 Task: Add an event with the title Third Monthly Sales Review and Goal Setting Session, date '2023/12/05', time 9:40 AM to 11:40 AMand add a description: Throughout the PIP Discussion, an emphasis will be placed on fostering a positive and growth-oriented mindset. The employee will be encouraged to take ownership of their development, ask questions, and seek clarification when needed. The supervisor will provide support, encouragement, and guidance to help the employee succeed., put the event into Green category, logged in from the account softage.8@softage.netand send the event invitation to softage.4@softage.net and softage.5@softage.net. Set a reminder for the event 15 minutes before
Action: Mouse moved to (140, 175)
Screenshot: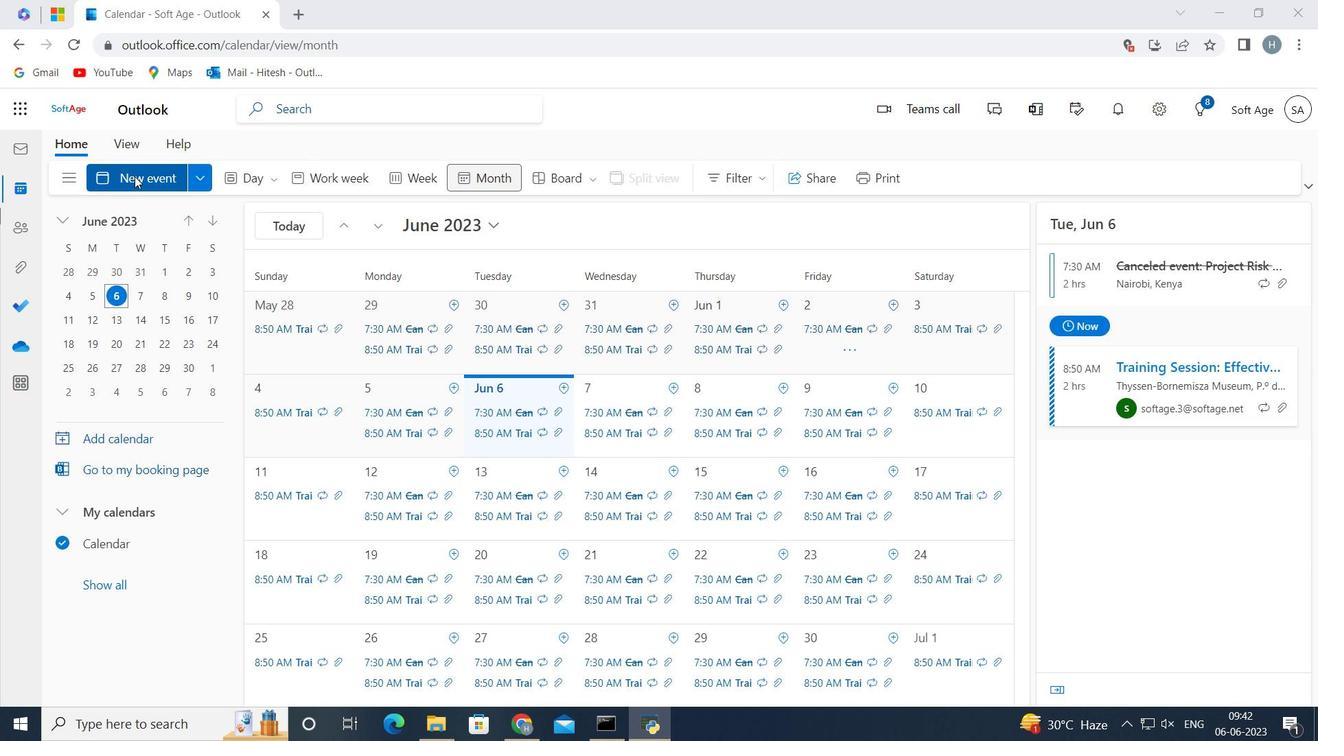 
Action: Mouse pressed left at (140, 175)
Screenshot: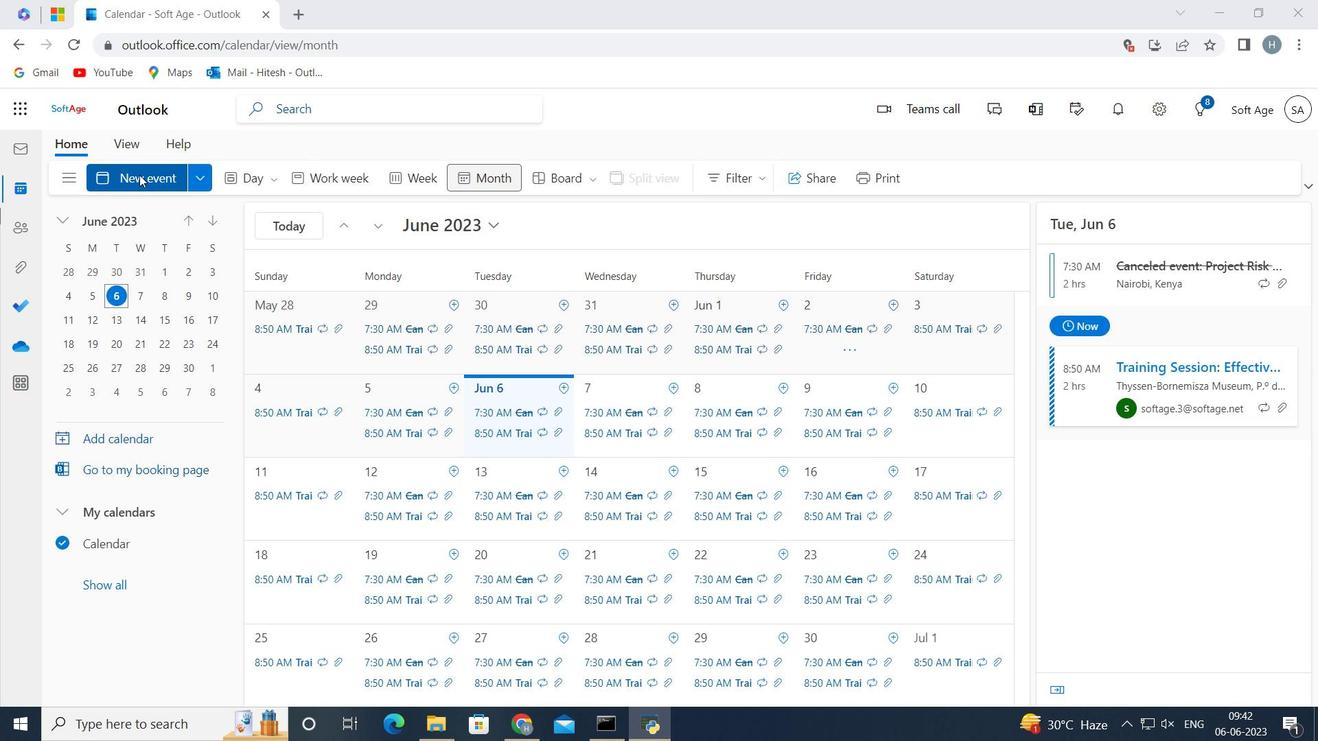
Action: Mouse moved to (360, 277)
Screenshot: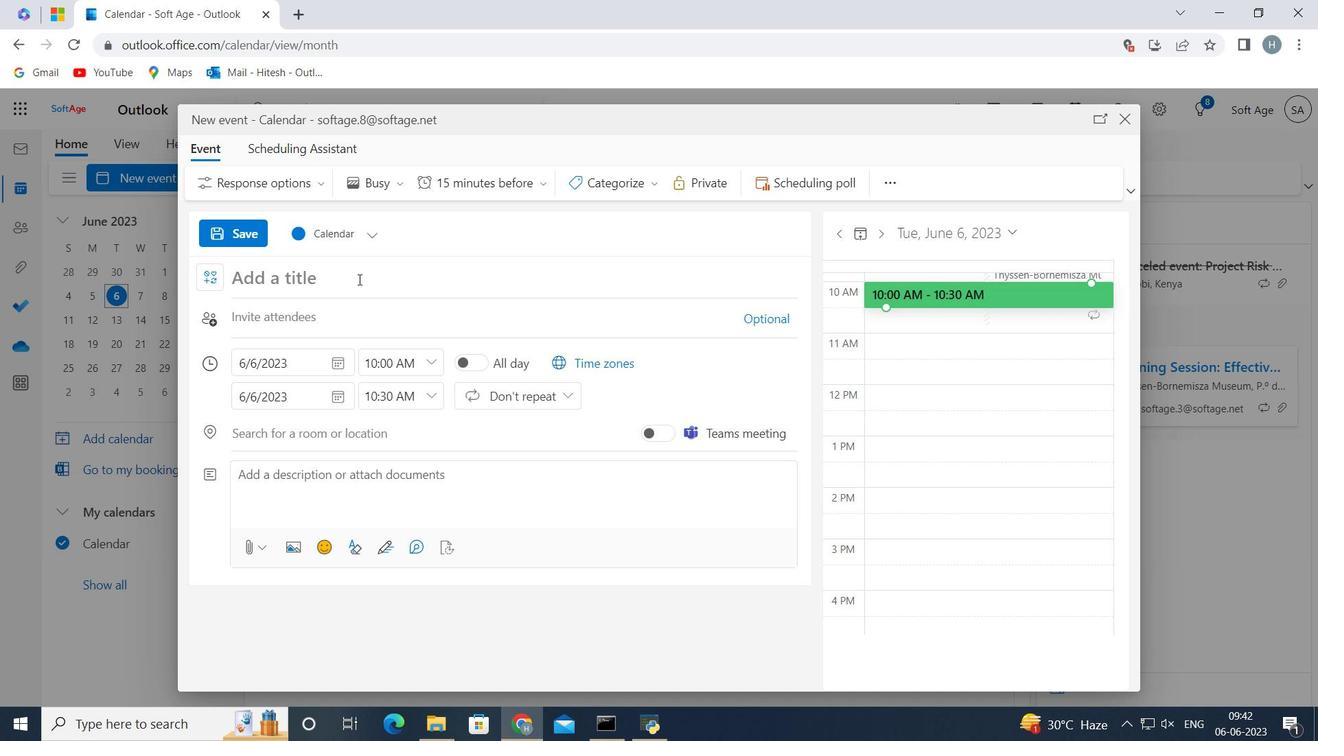 
Action: Key pressed <Key.shift>Third<Key.space><Key.shift>Monthly<Key.space><Key.shift>Sales<Key.space><Key.shift>Review<Key.space>and<Key.space><Key.shift><Key.shift><Key.shift>Goel<Key.space><Key.shift>Setting<Key.backspace><Key.backspace><Key.backspace><Key.backspace><Key.backspace><Key.backspace><Key.backspace><Key.backspace><Key.backspace><Key.backspace>al<Key.space><Key.shift>Setting<Key.space><Key.shift>Session<Key.space>
Screenshot: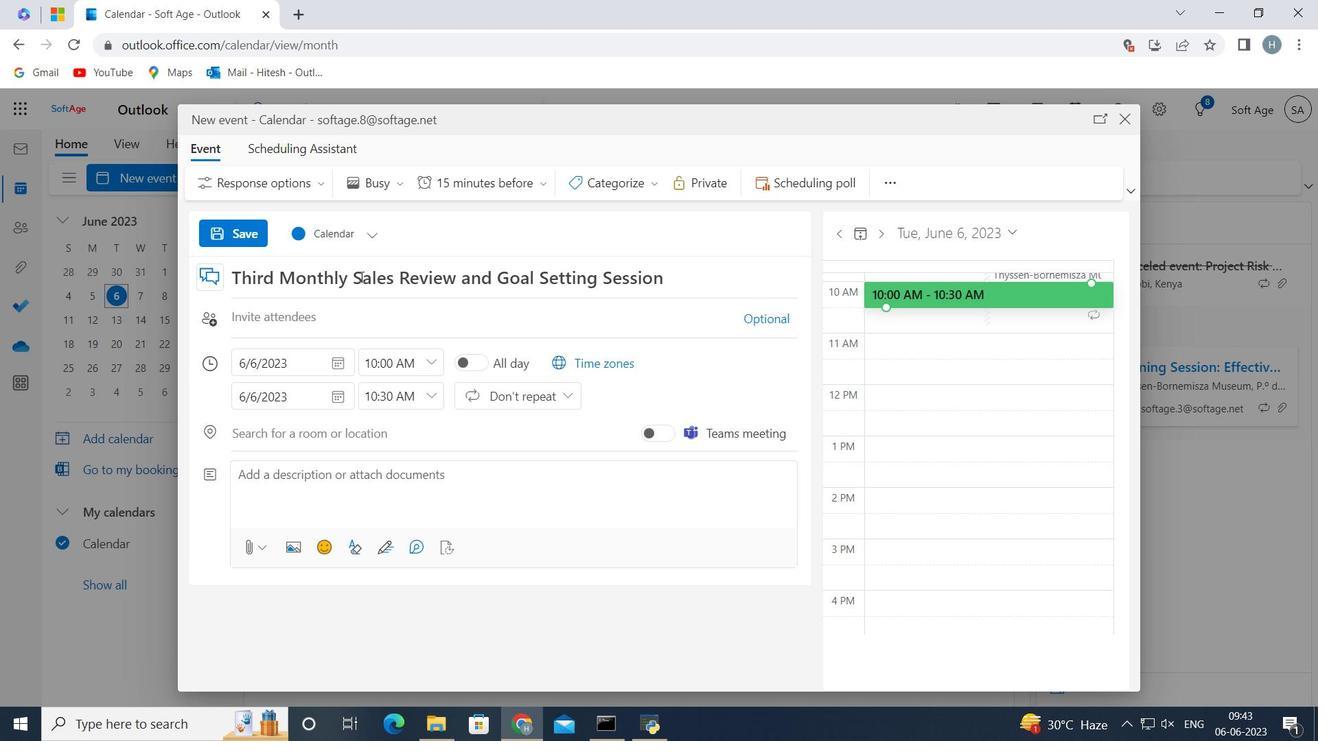 
Action: Mouse moved to (339, 361)
Screenshot: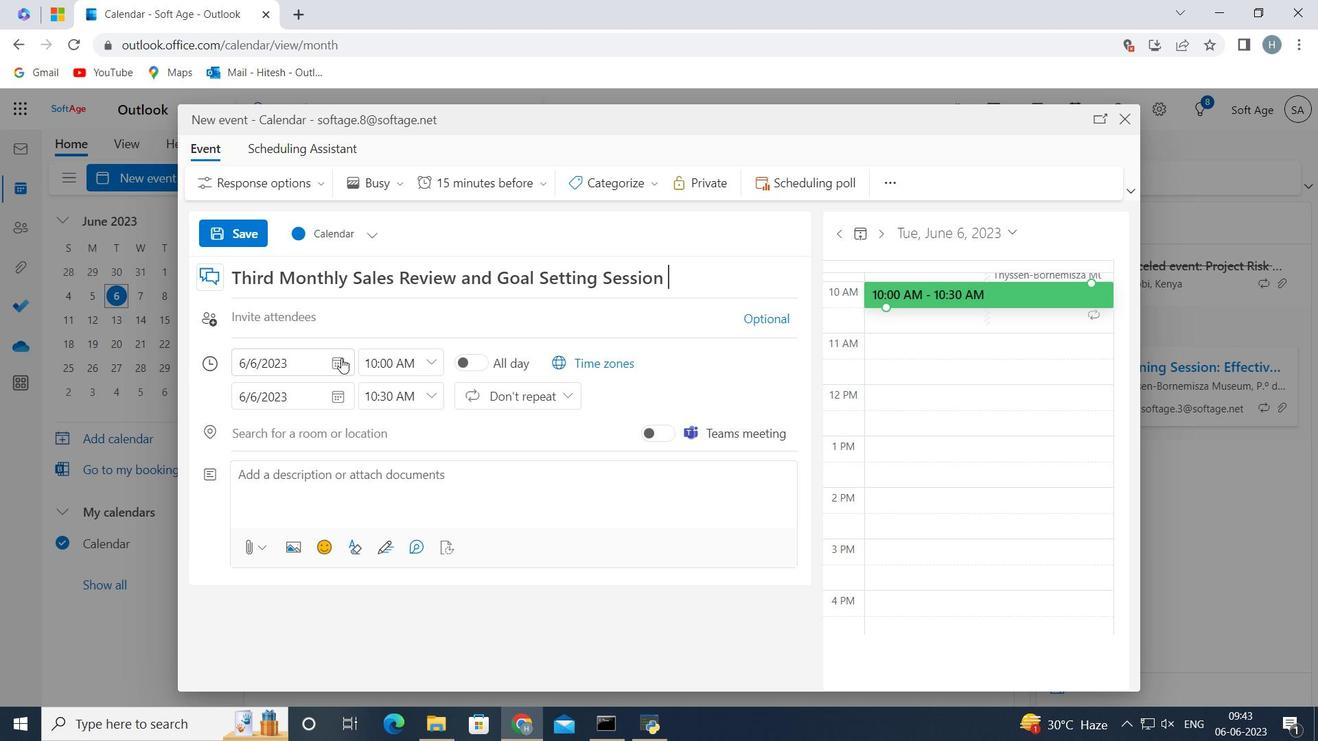 
Action: Mouse pressed left at (339, 361)
Screenshot: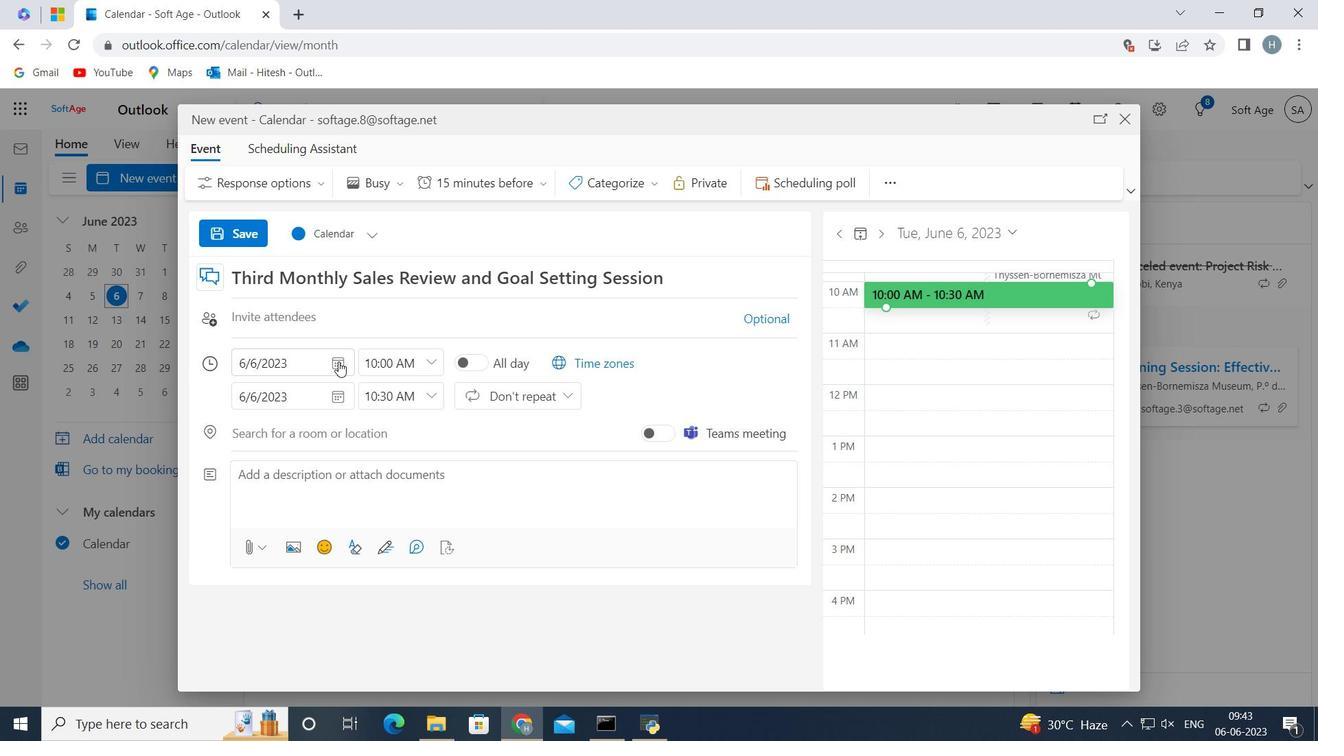 
Action: Mouse moved to (318, 397)
Screenshot: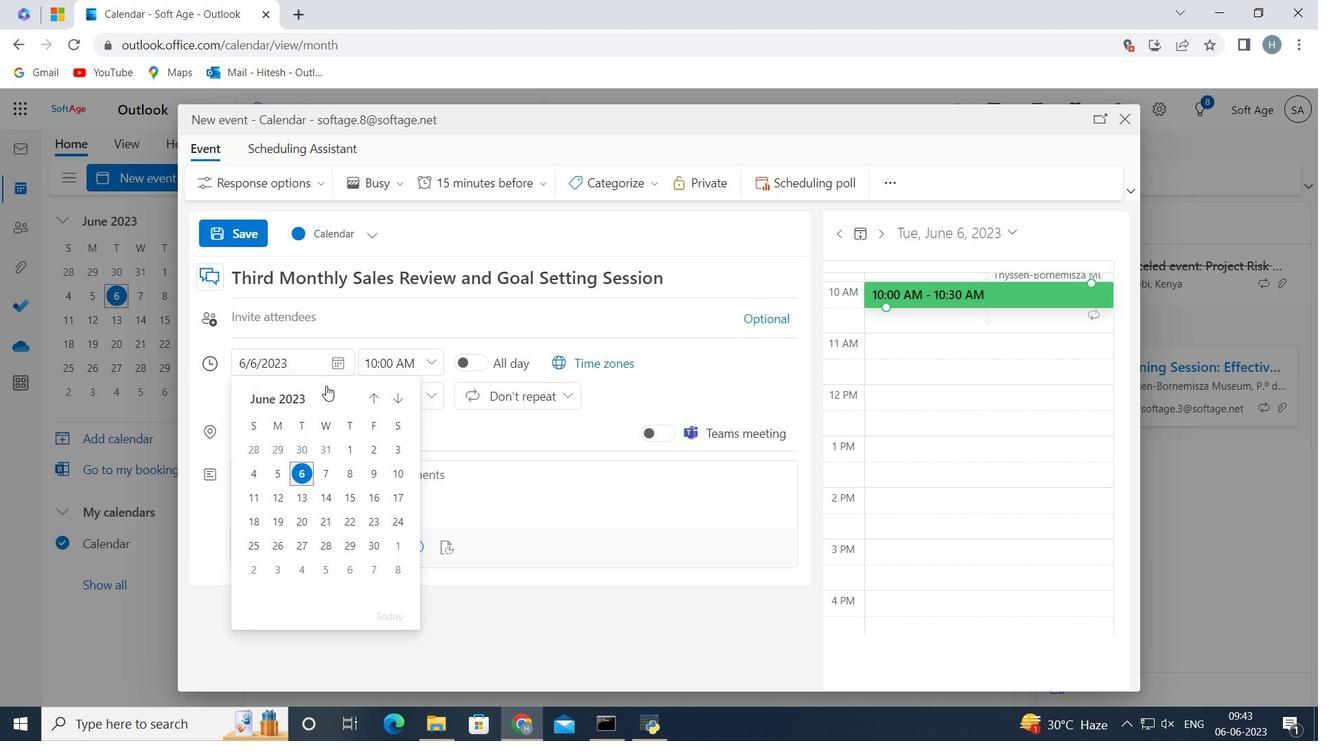 
Action: Mouse pressed left at (318, 397)
Screenshot: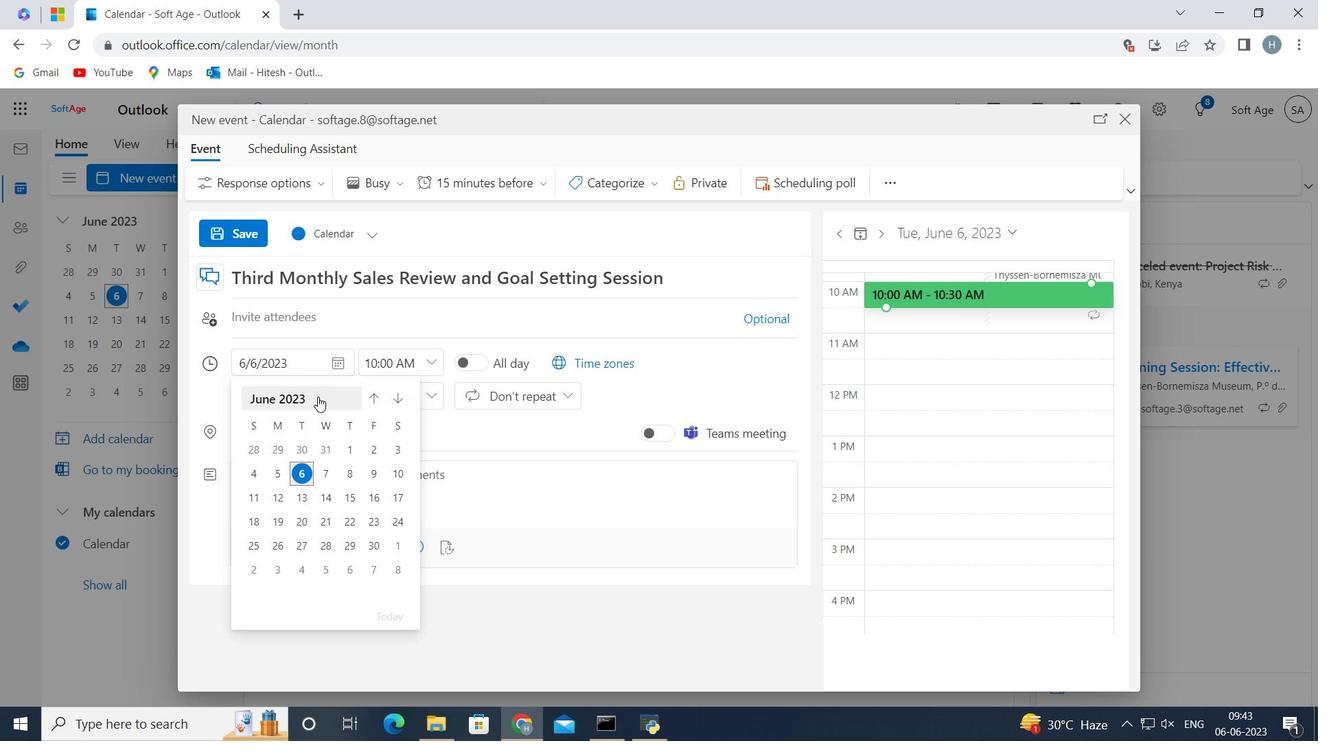 
Action: Mouse pressed left at (318, 397)
Screenshot: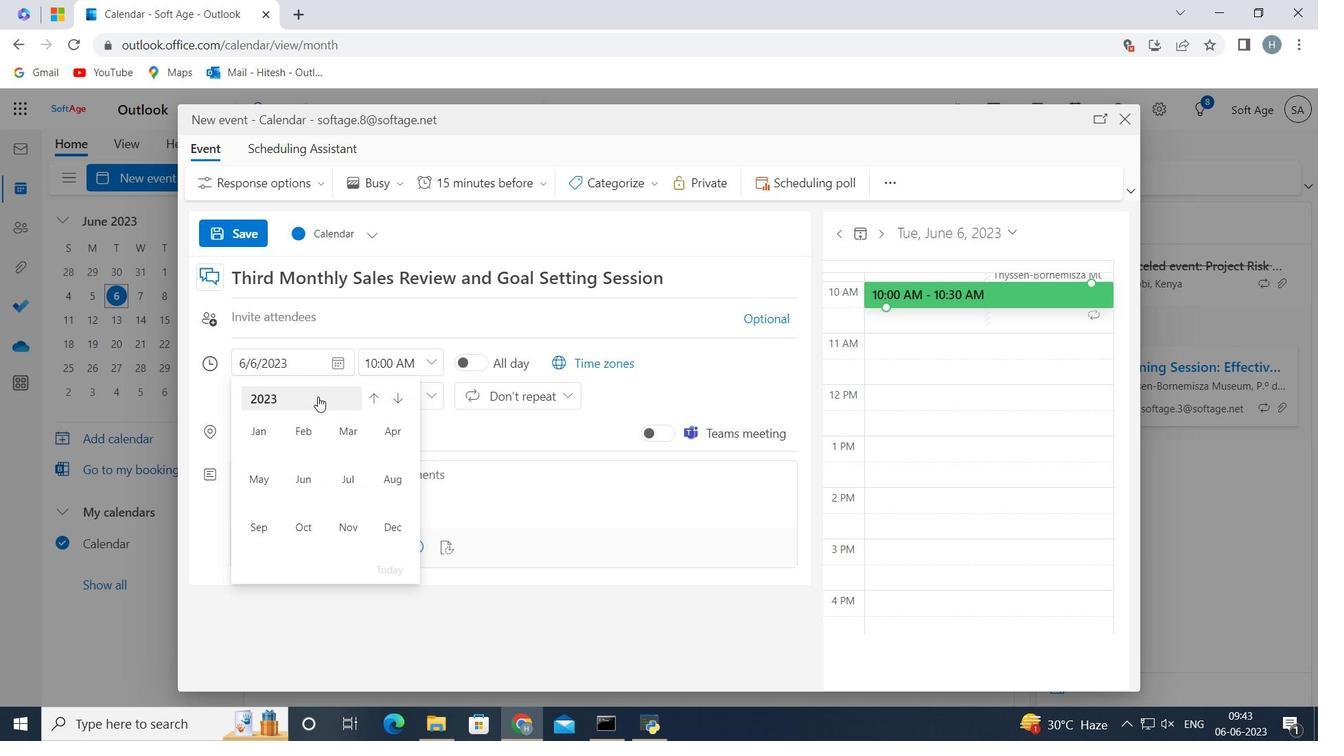 
Action: Mouse moved to (407, 429)
Screenshot: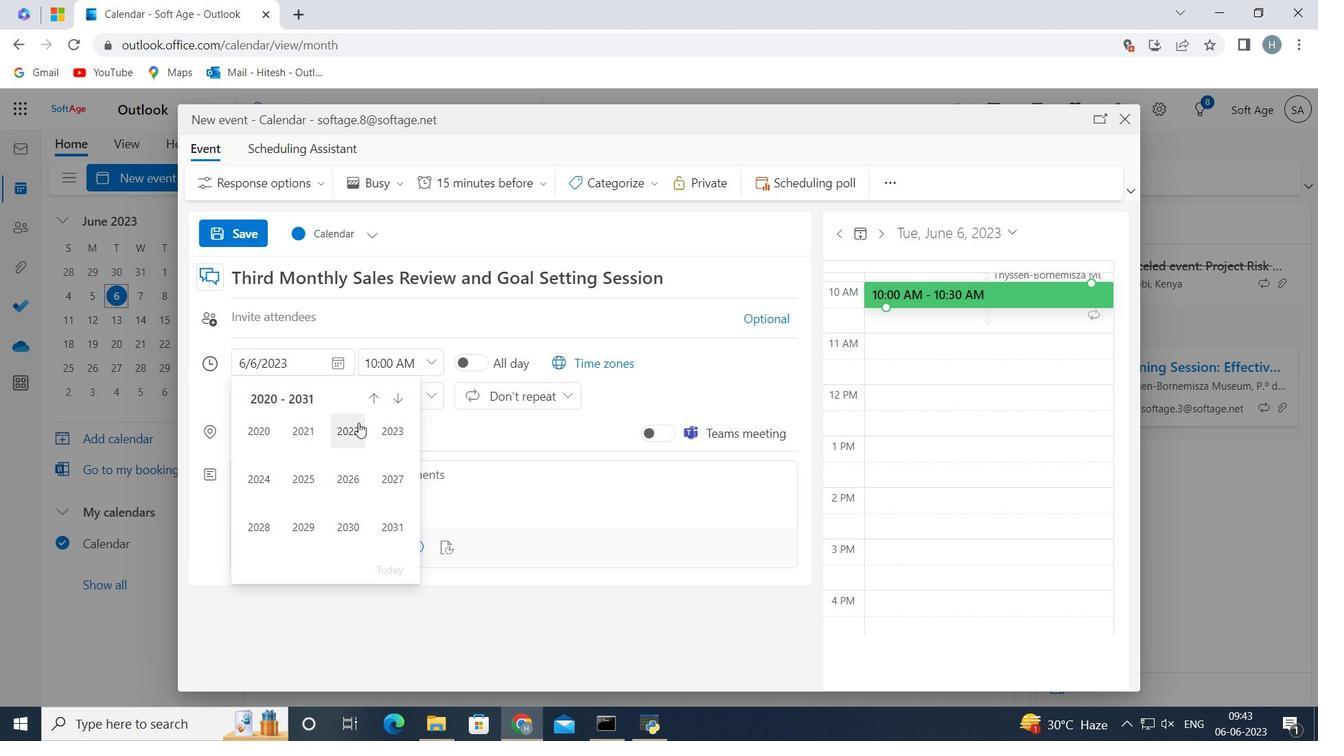 
Action: Mouse pressed left at (407, 429)
Screenshot: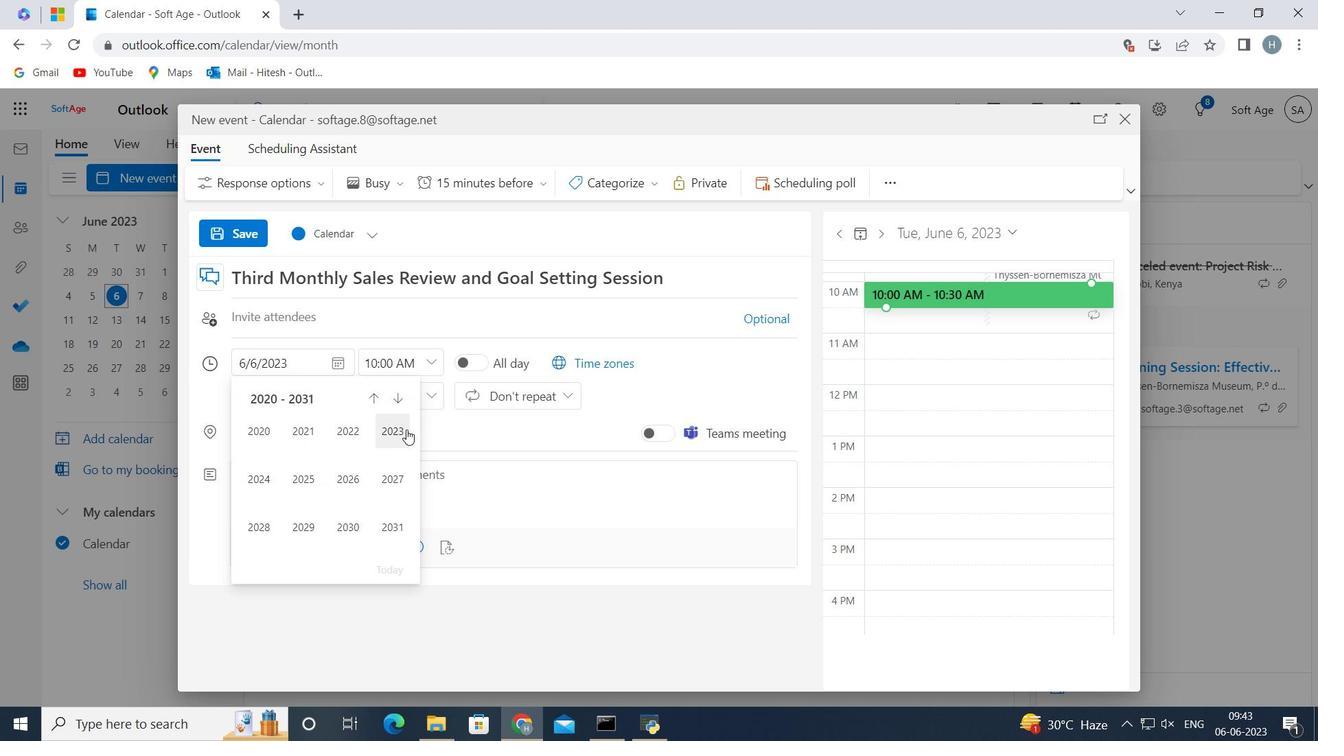 
Action: Mouse moved to (399, 527)
Screenshot: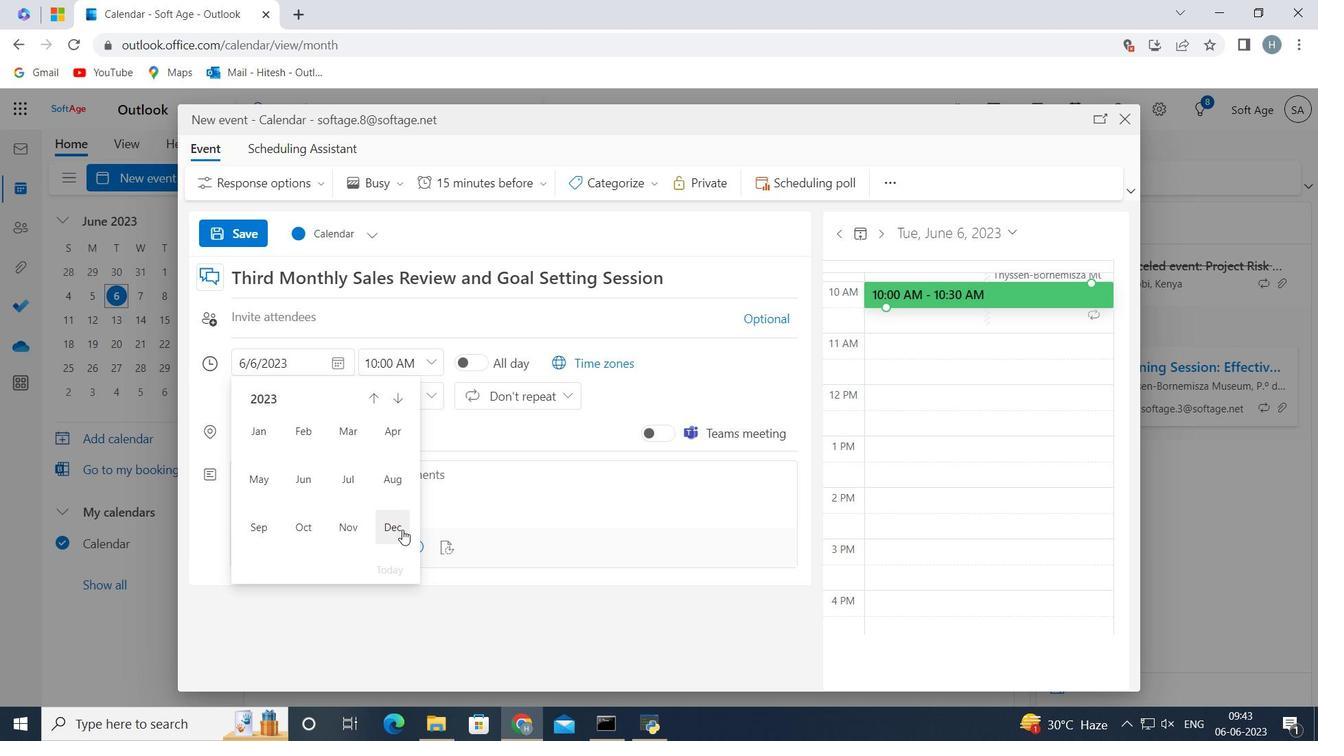 
Action: Mouse pressed left at (399, 527)
Screenshot: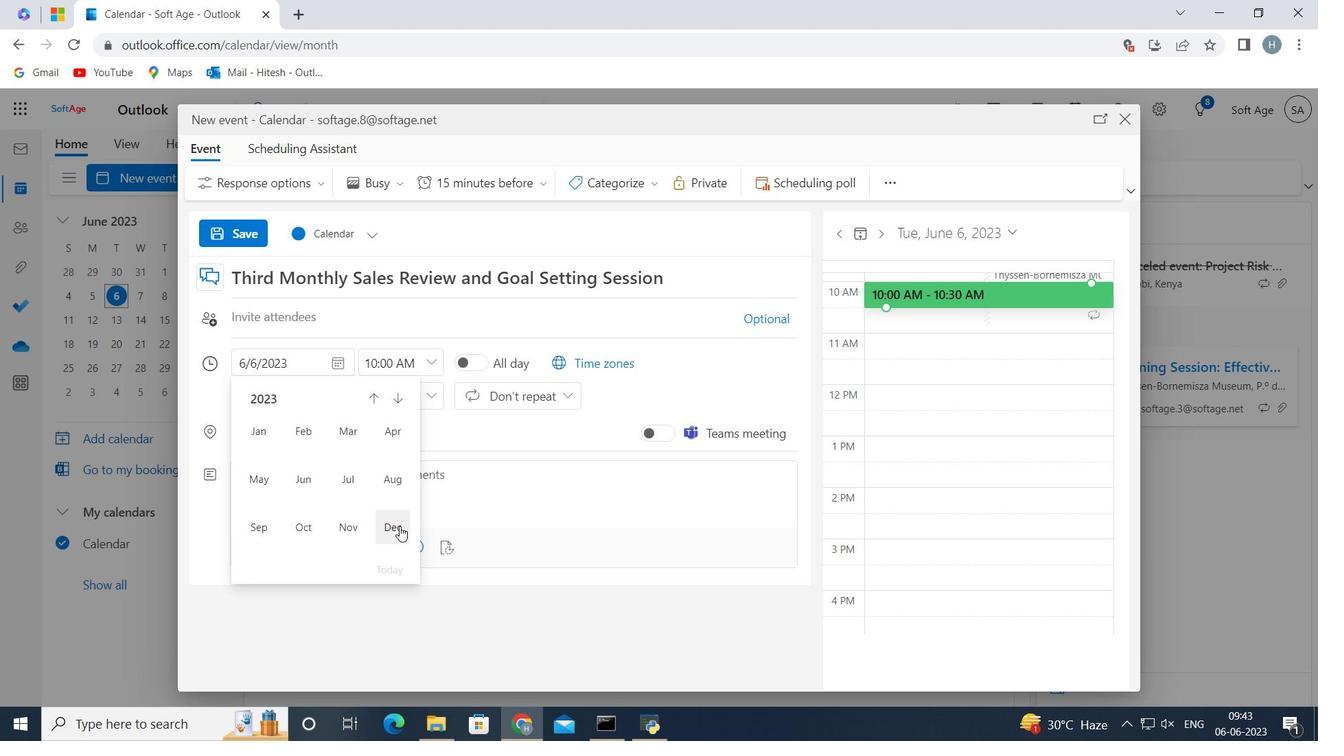 
Action: Mouse moved to (302, 471)
Screenshot: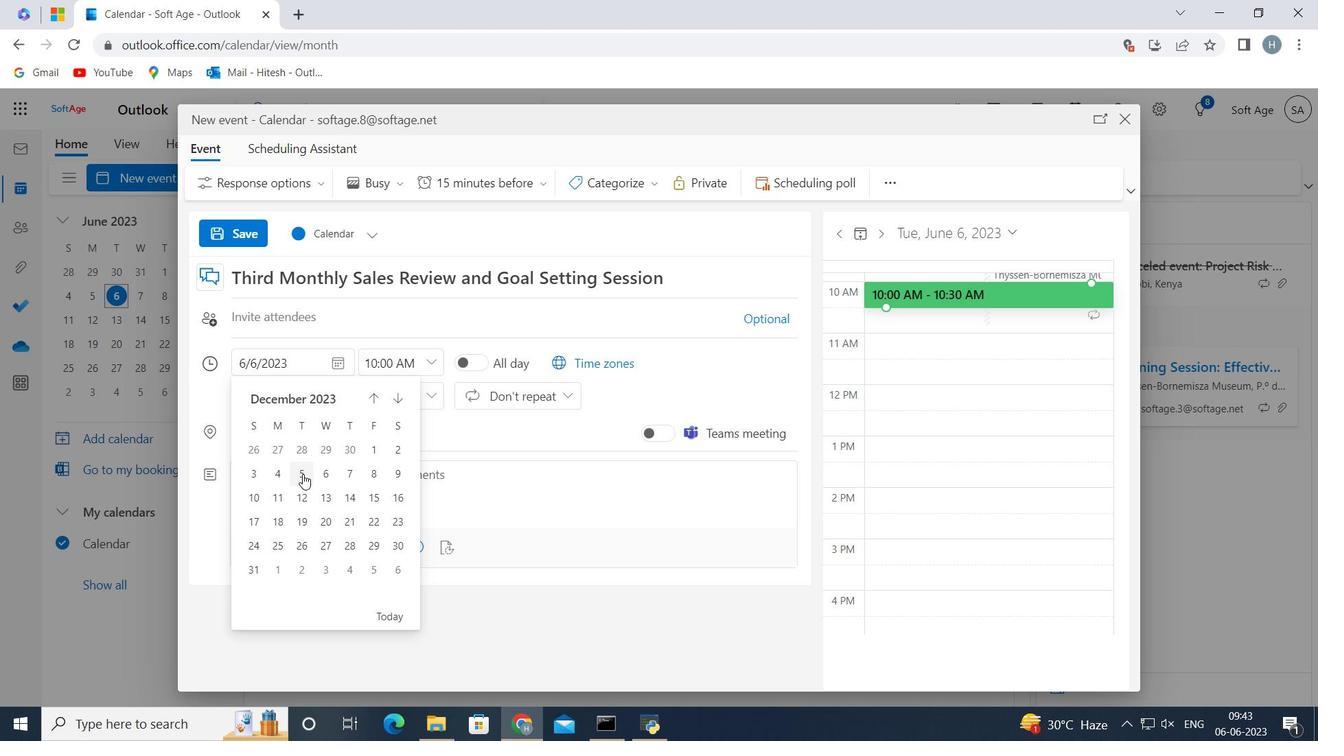 
Action: Mouse pressed left at (302, 471)
Screenshot: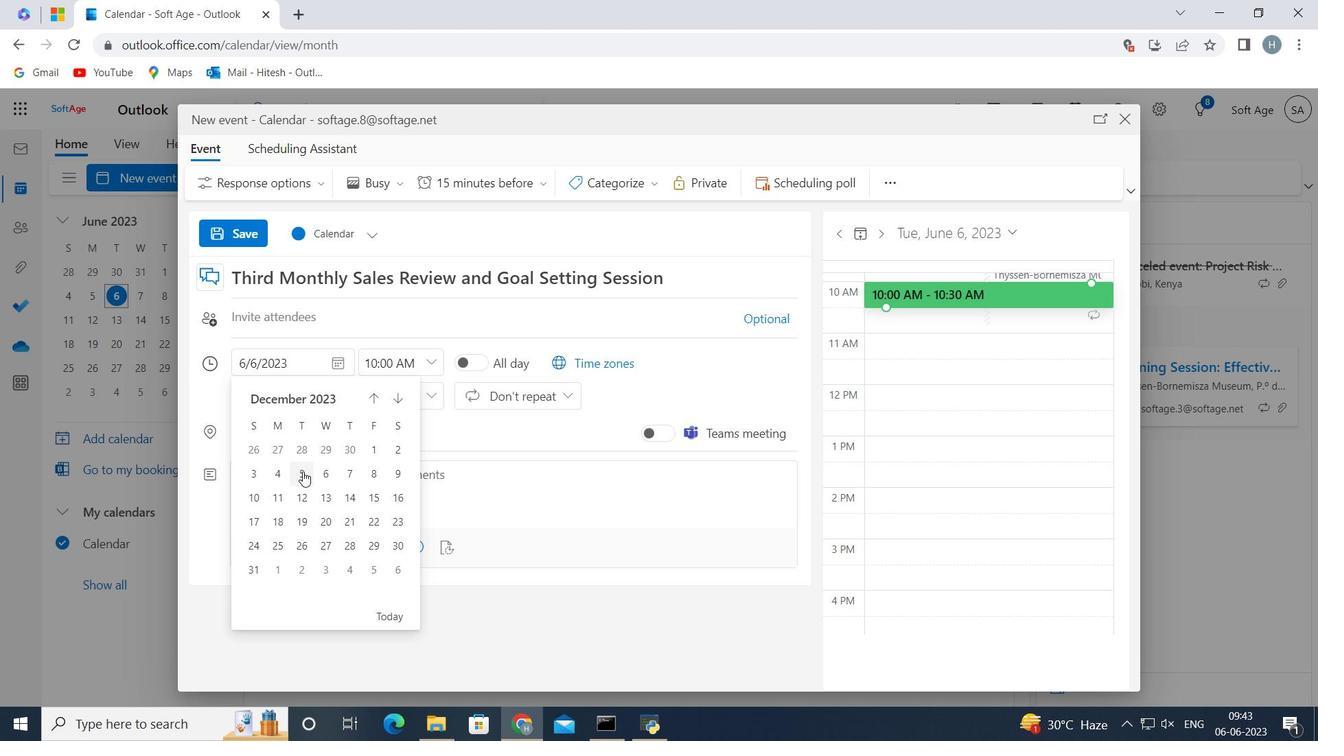 
Action: Mouse moved to (429, 358)
Screenshot: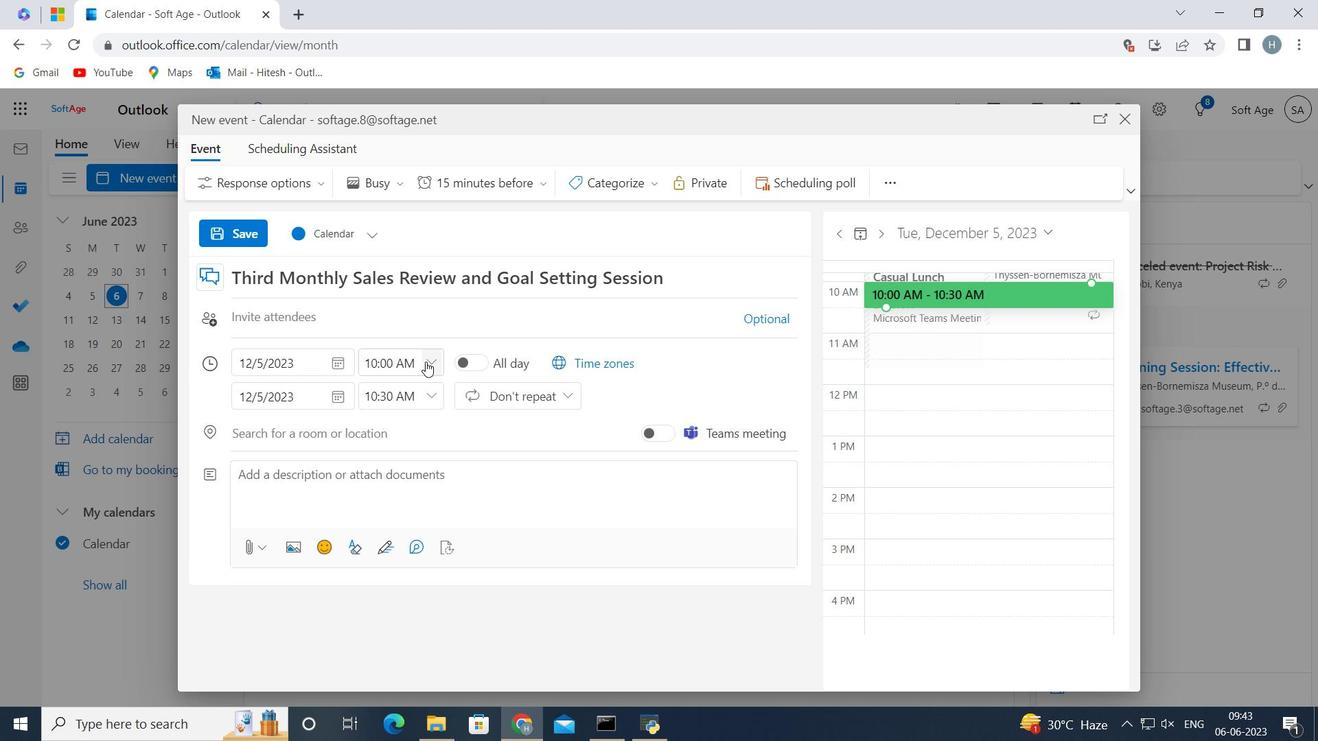 
Action: Mouse pressed left at (429, 358)
Screenshot: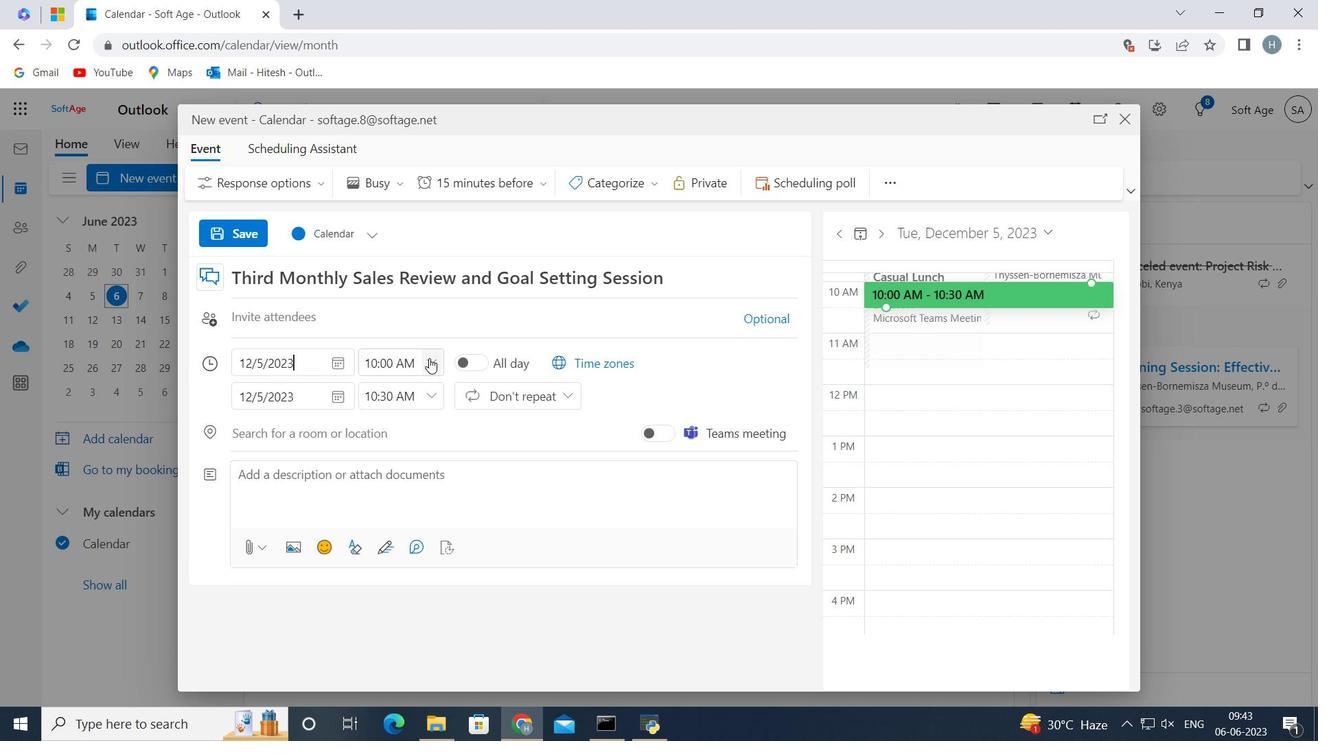 
Action: Mouse moved to (402, 435)
Screenshot: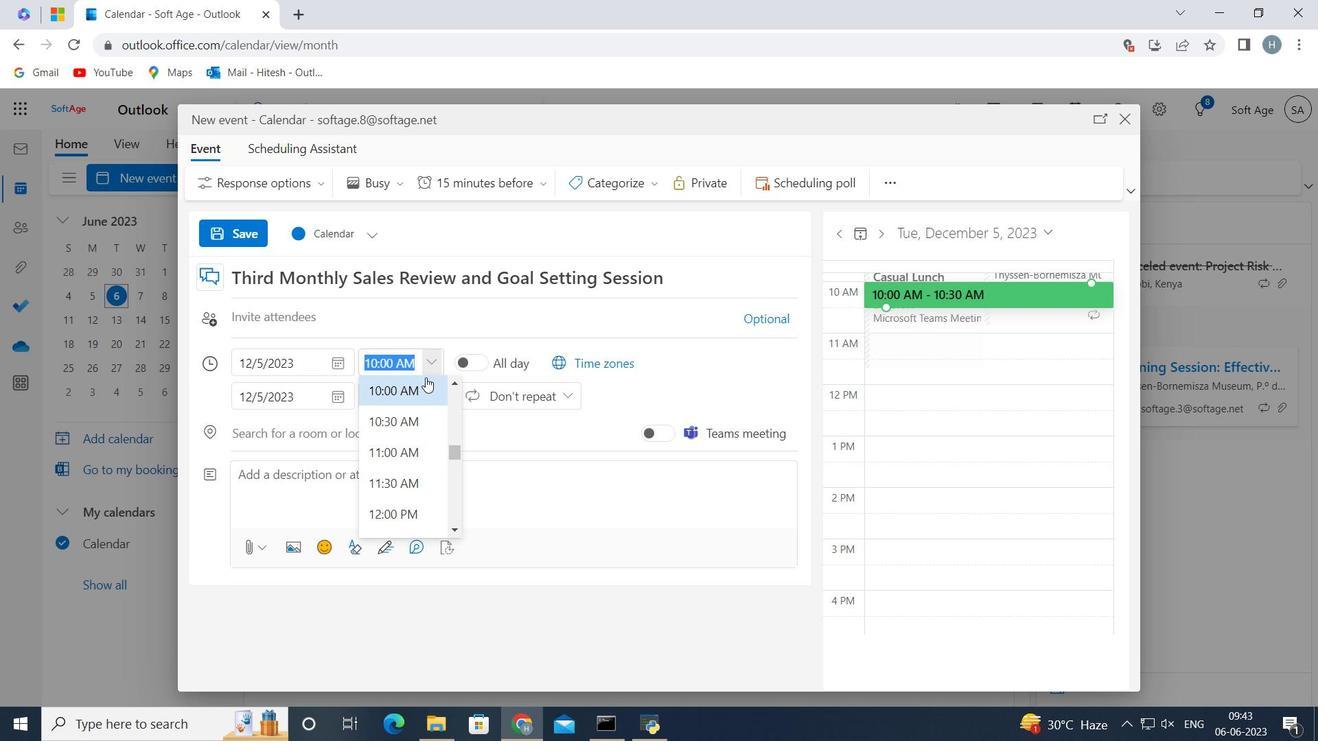 
Action: Mouse scrolled (402, 436) with delta (0, 0)
Screenshot: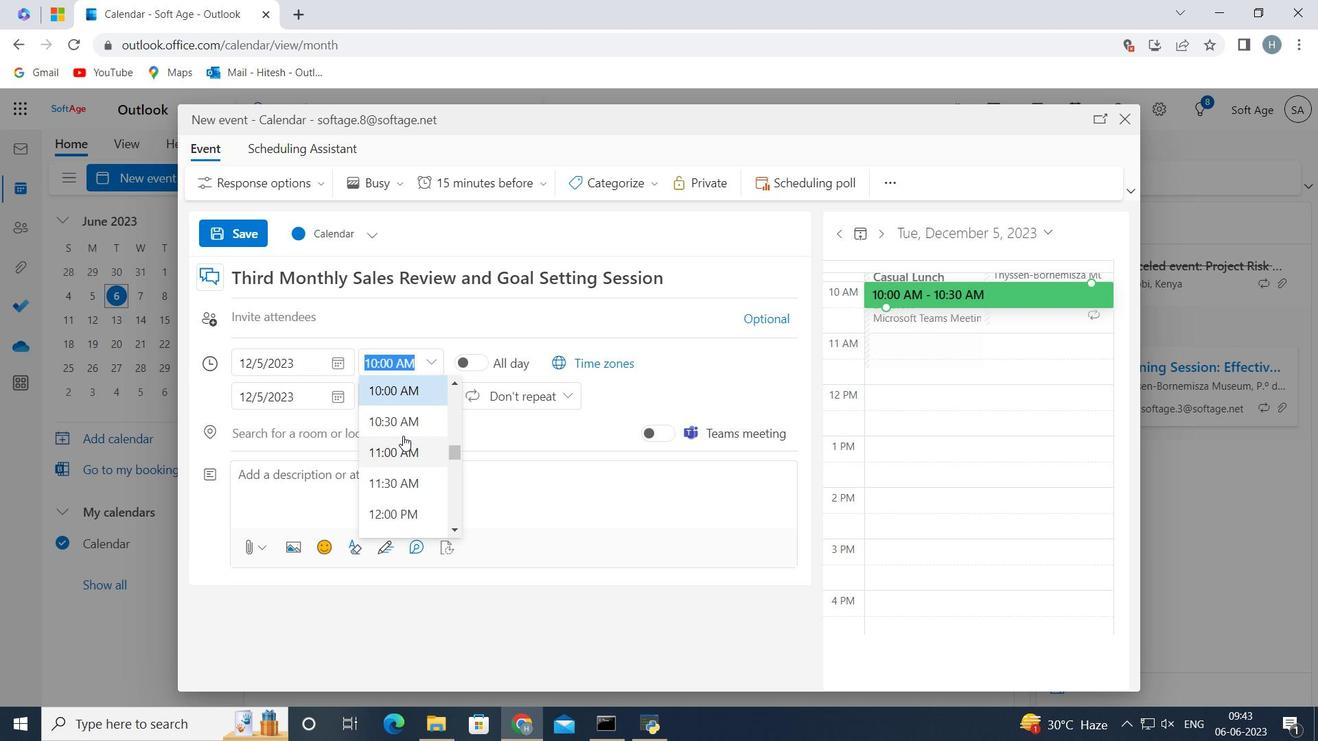 
Action: Mouse scrolled (402, 436) with delta (0, 0)
Screenshot: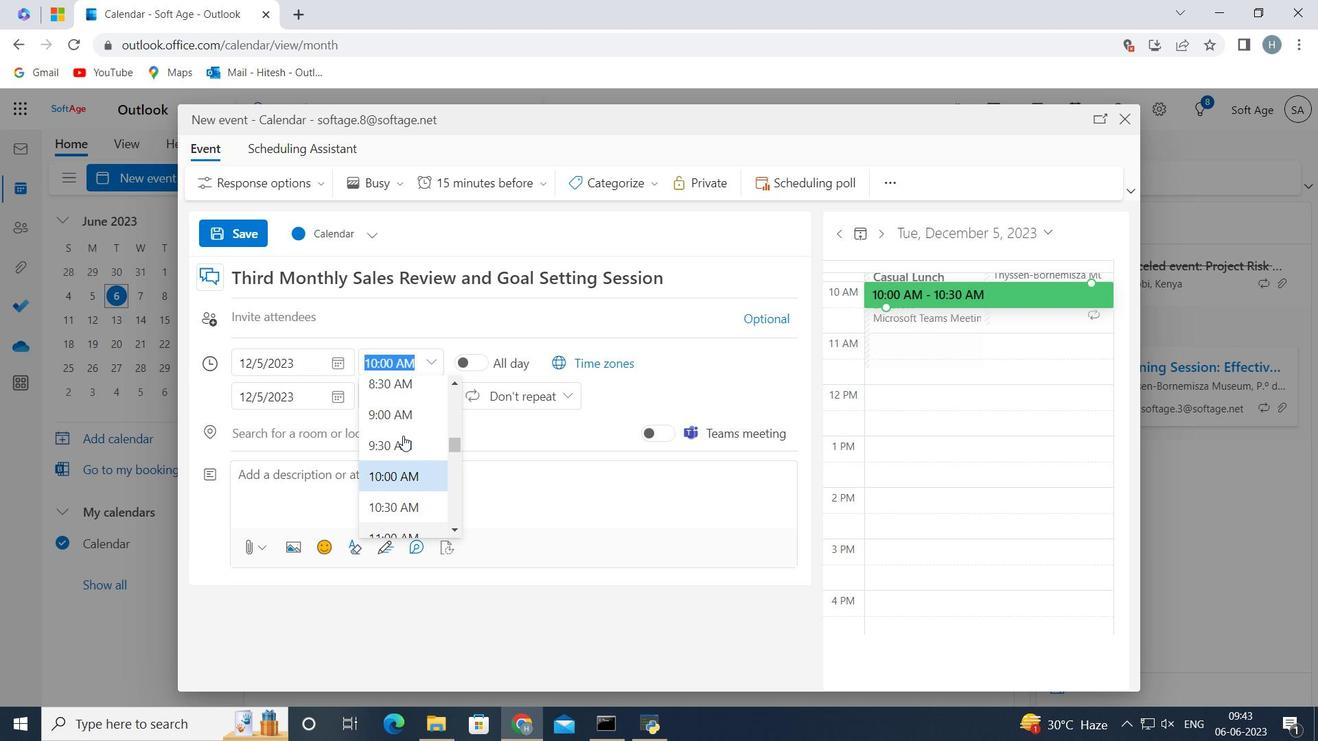 
Action: Mouse scrolled (402, 435) with delta (0, 0)
Screenshot: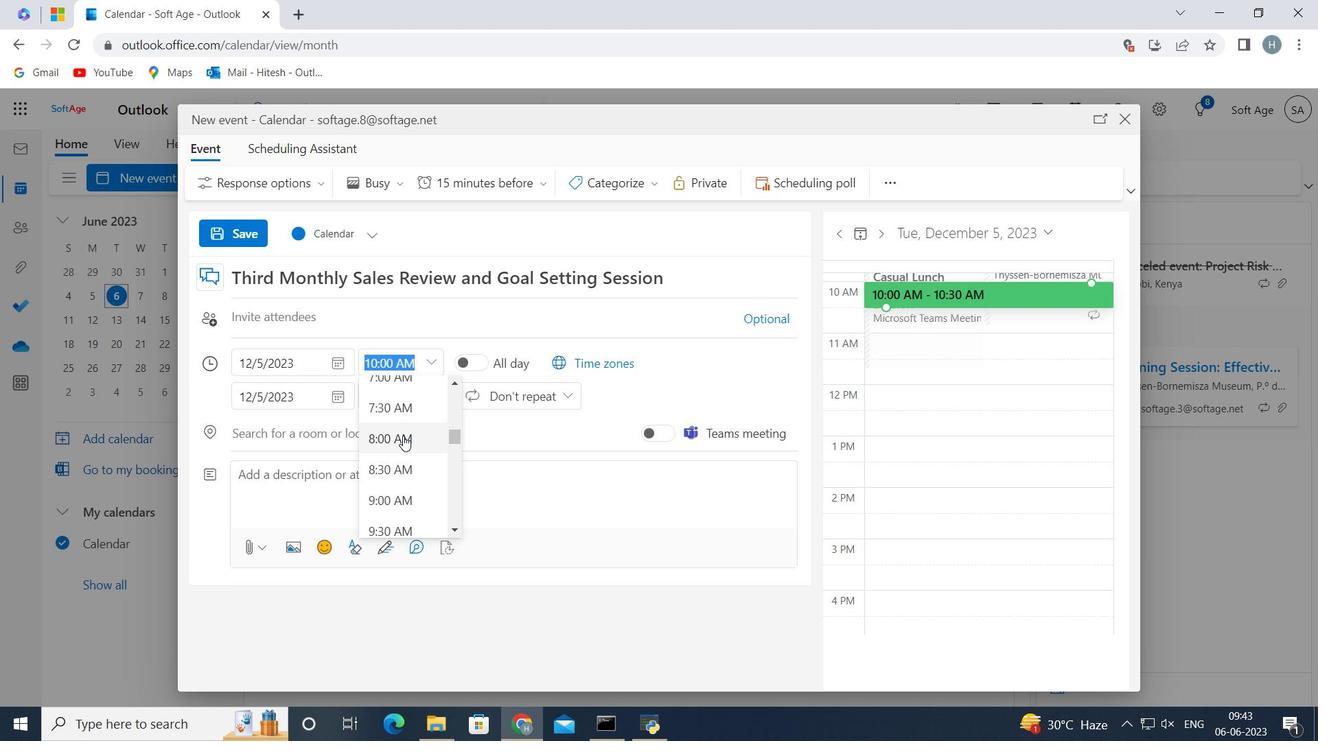 
Action: Mouse moved to (369, 439)
Screenshot: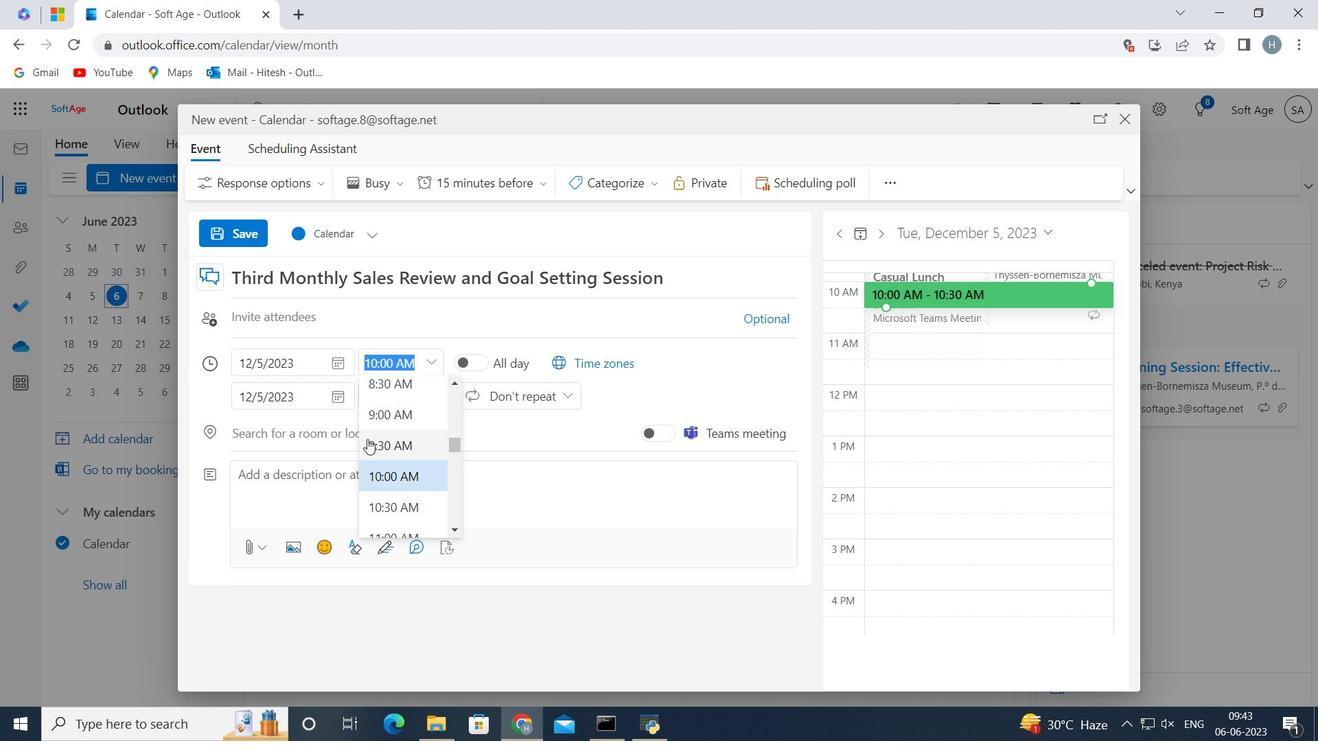 
Action: Mouse pressed left at (369, 439)
Screenshot: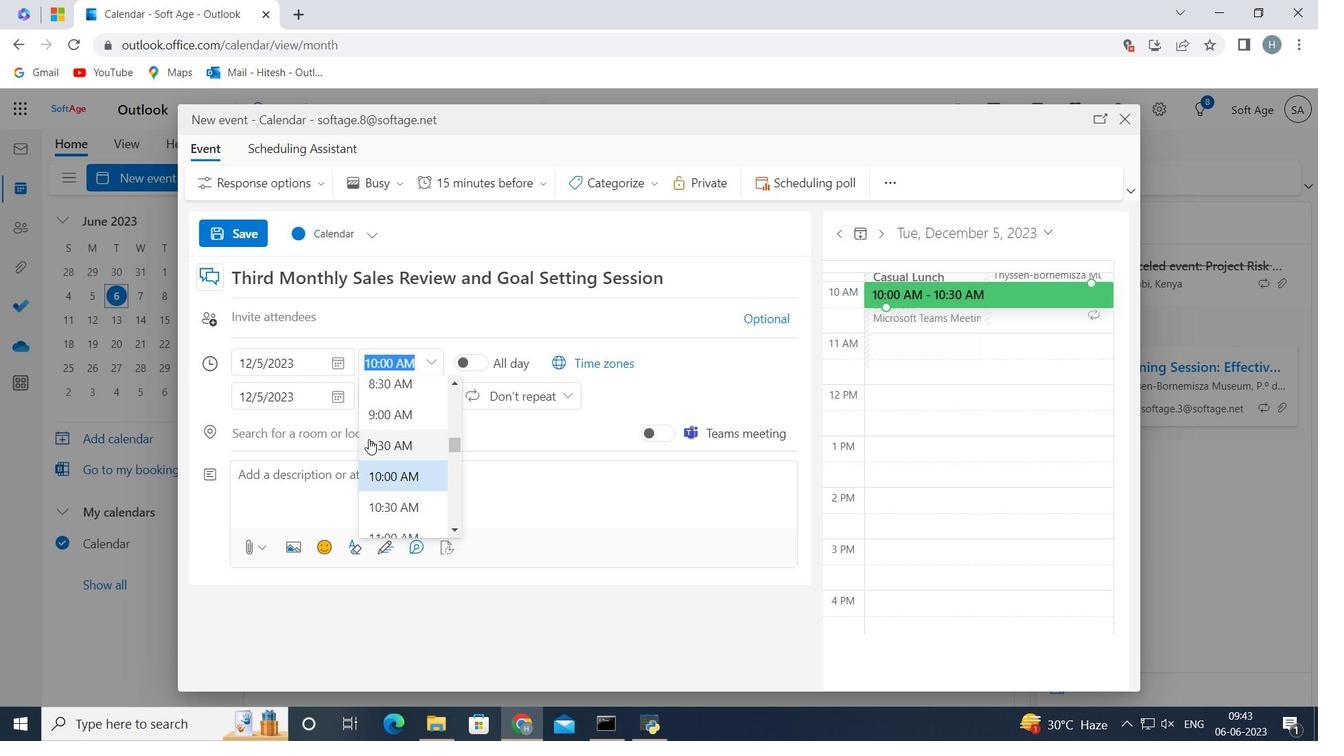 
Action: Mouse moved to (387, 356)
Screenshot: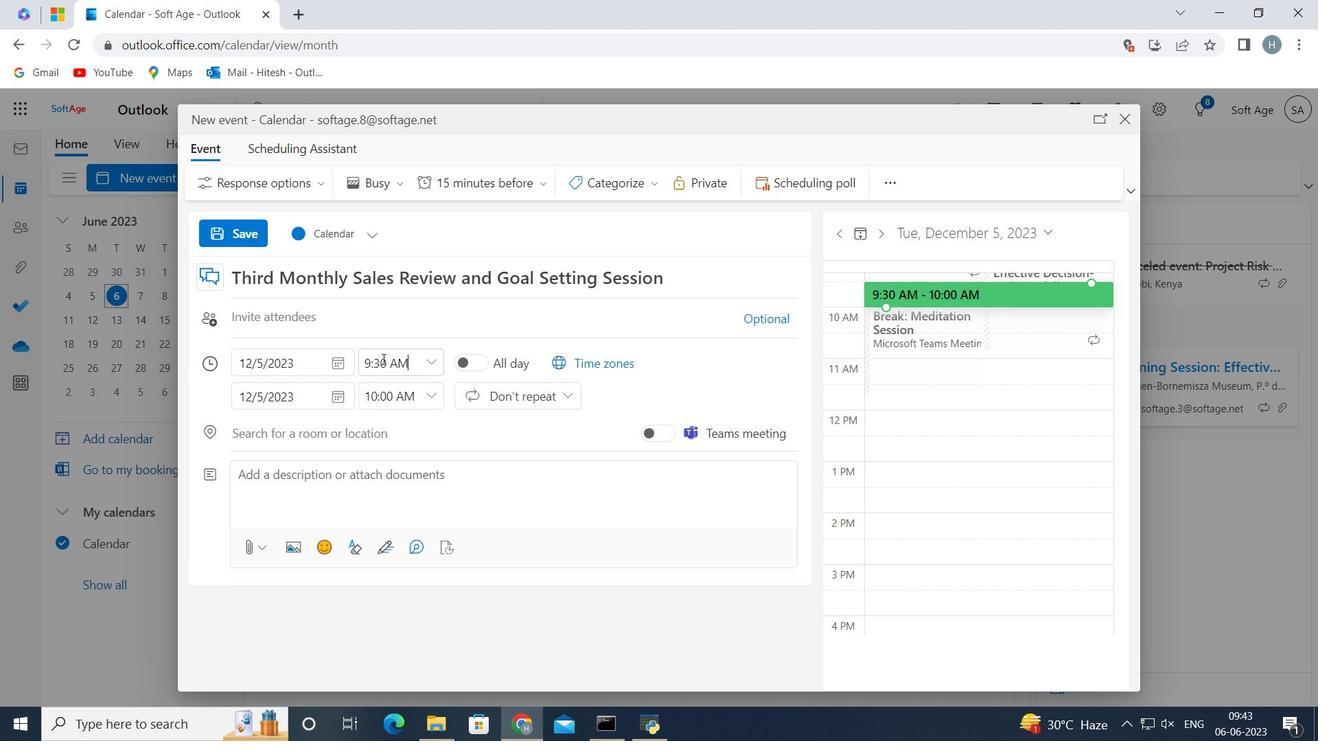 
Action: Mouse pressed left at (387, 356)
Screenshot: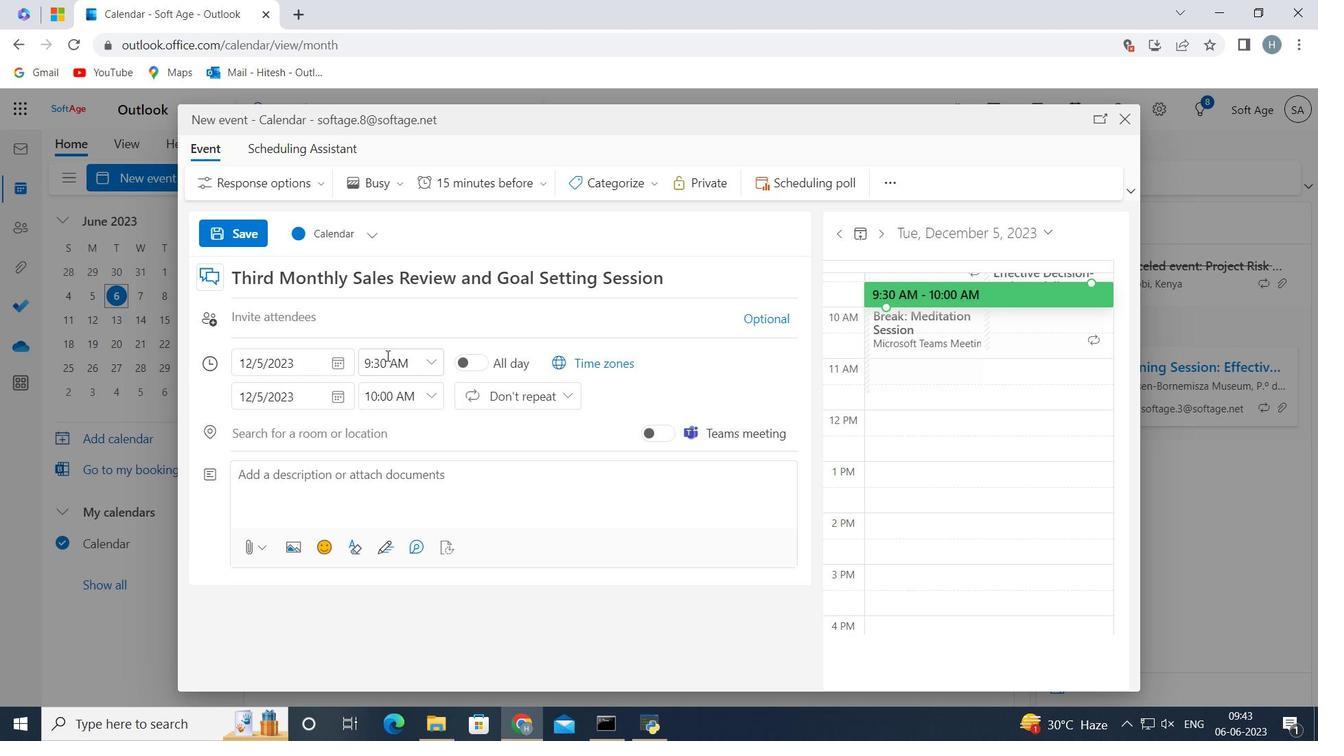 
Action: Key pressed <Key.backspace><Key.backspace>40
Screenshot: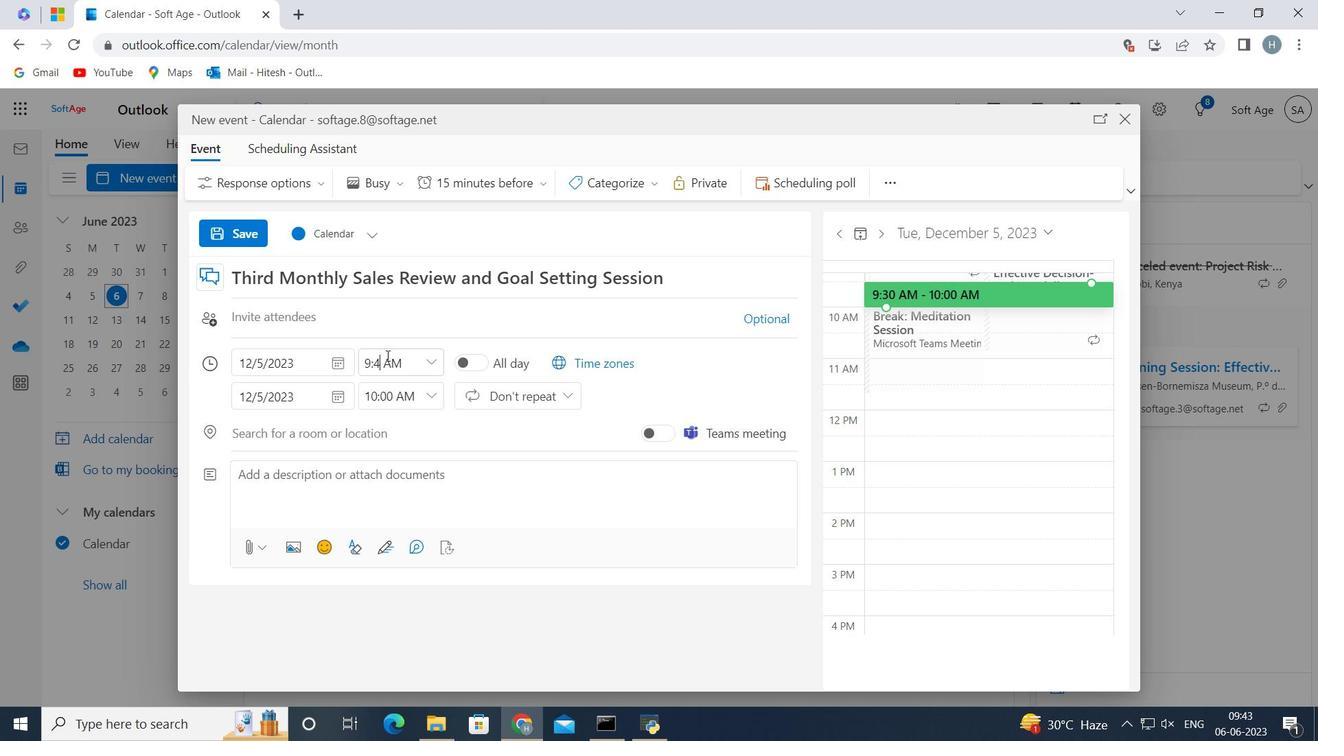 
Action: Mouse moved to (435, 391)
Screenshot: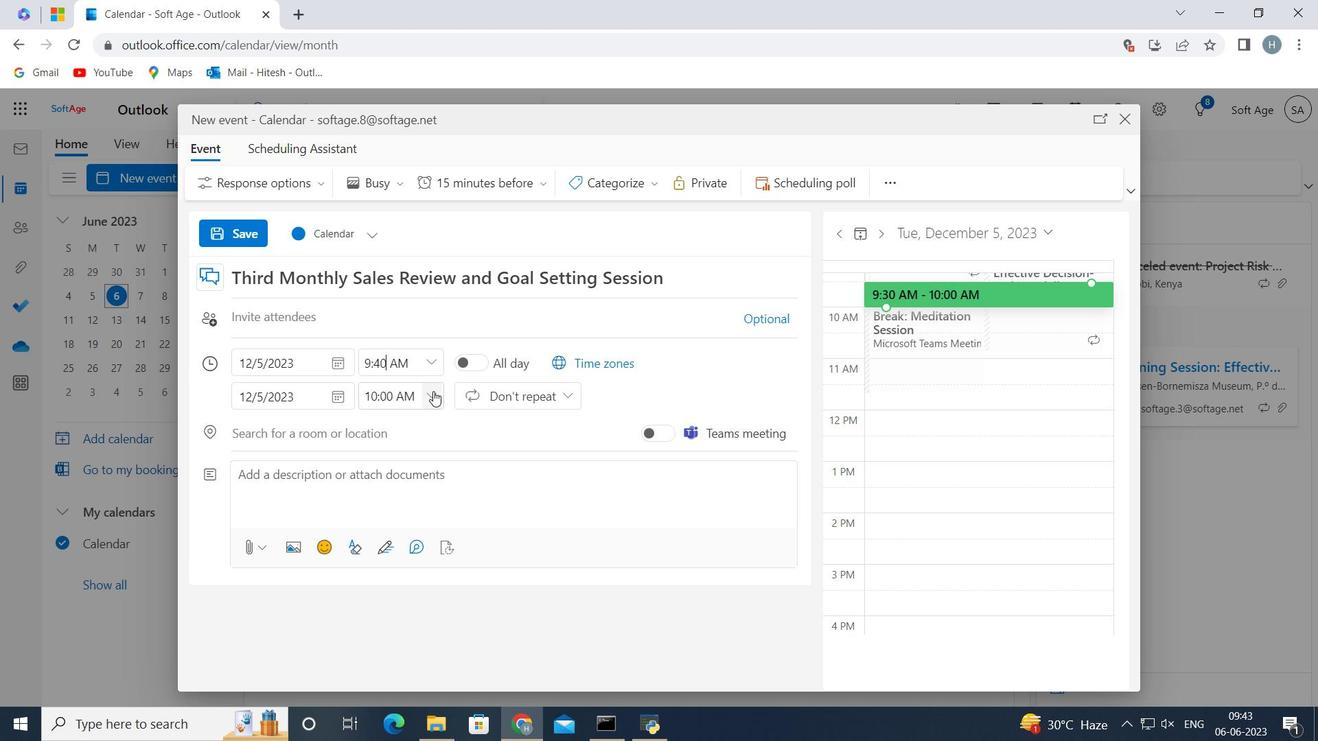 
Action: Mouse pressed left at (435, 391)
Screenshot: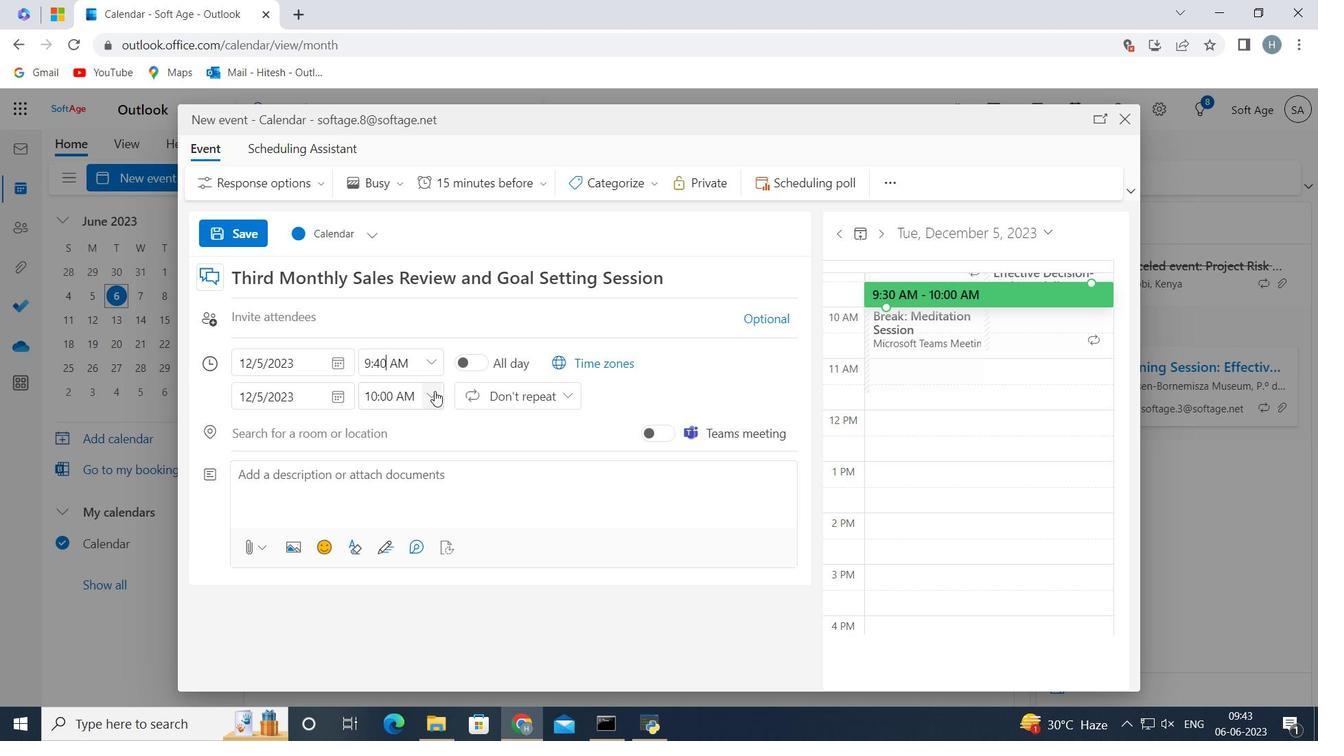 
Action: Mouse moved to (435, 510)
Screenshot: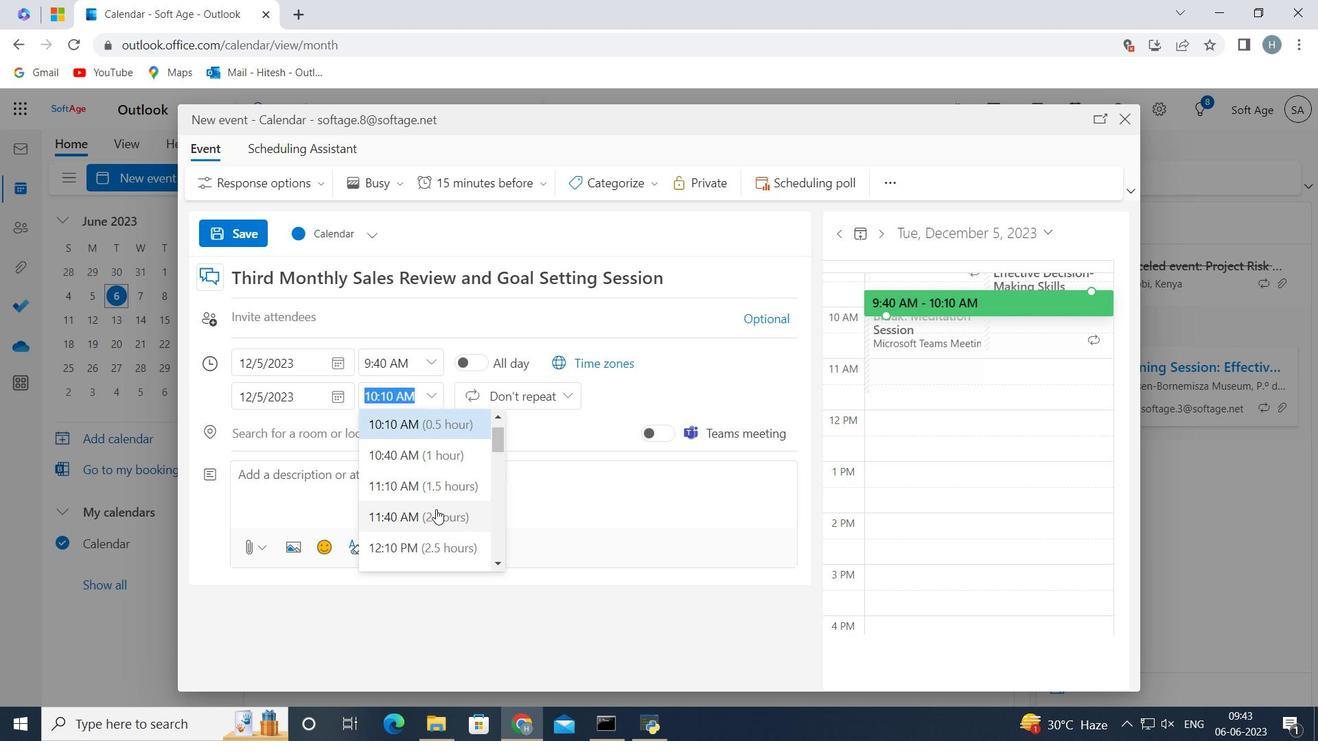 
Action: Mouse pressed left at (435, 510)
Screenshot: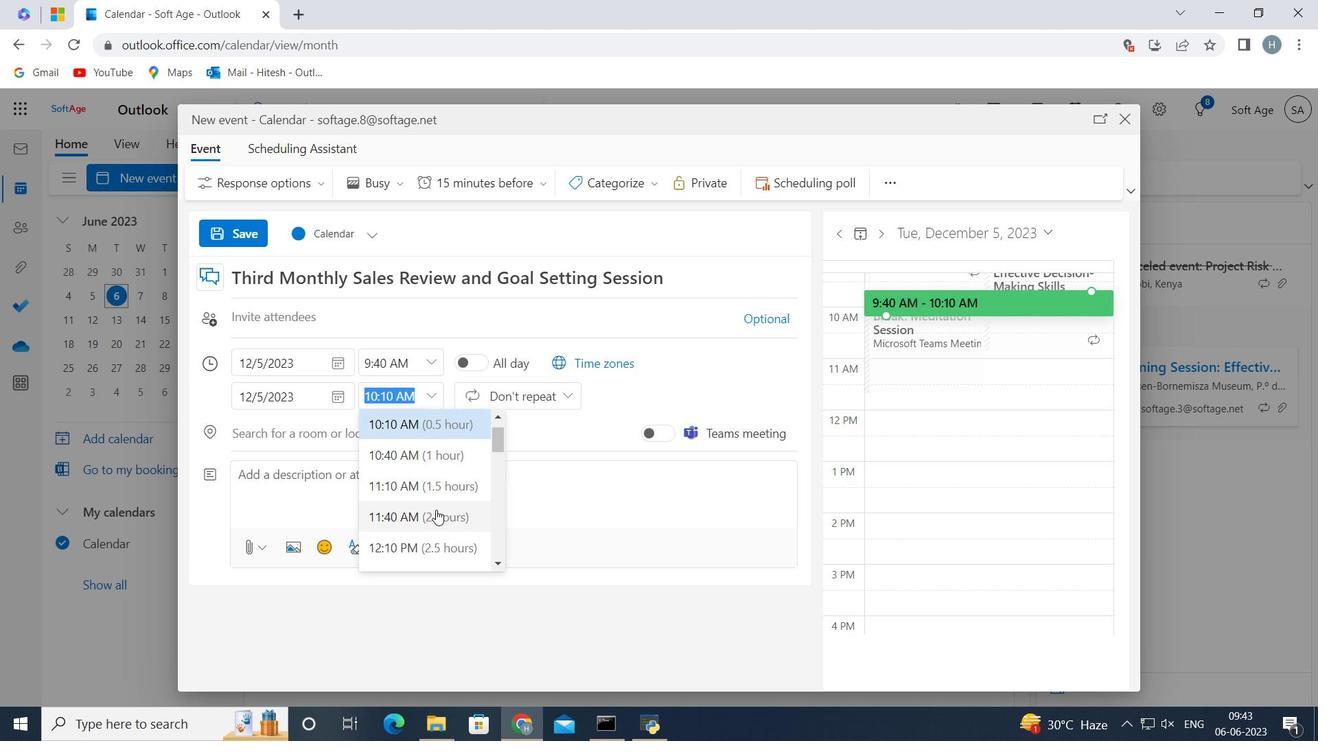 
Action: Mouse moved to (374, 480)
Screenshot: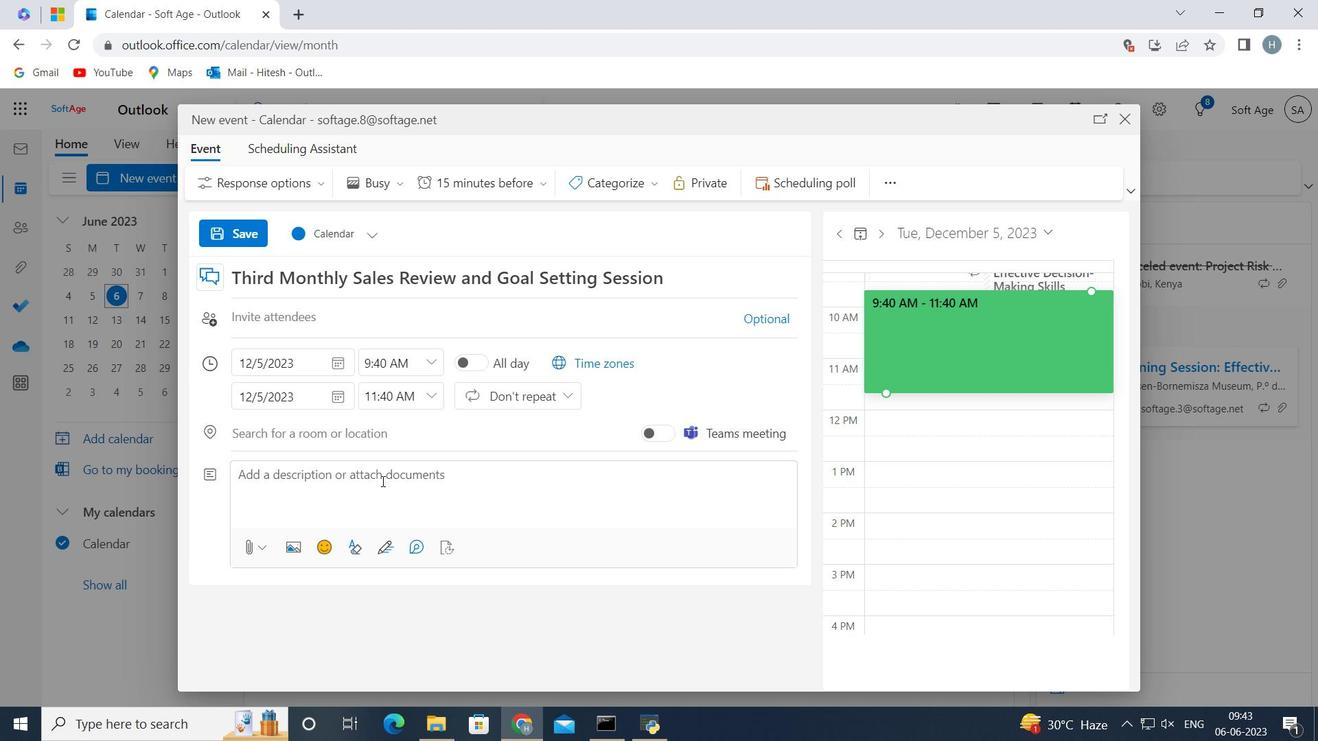 
Action: Mouse pressed left at (374, 480)
Screenshot: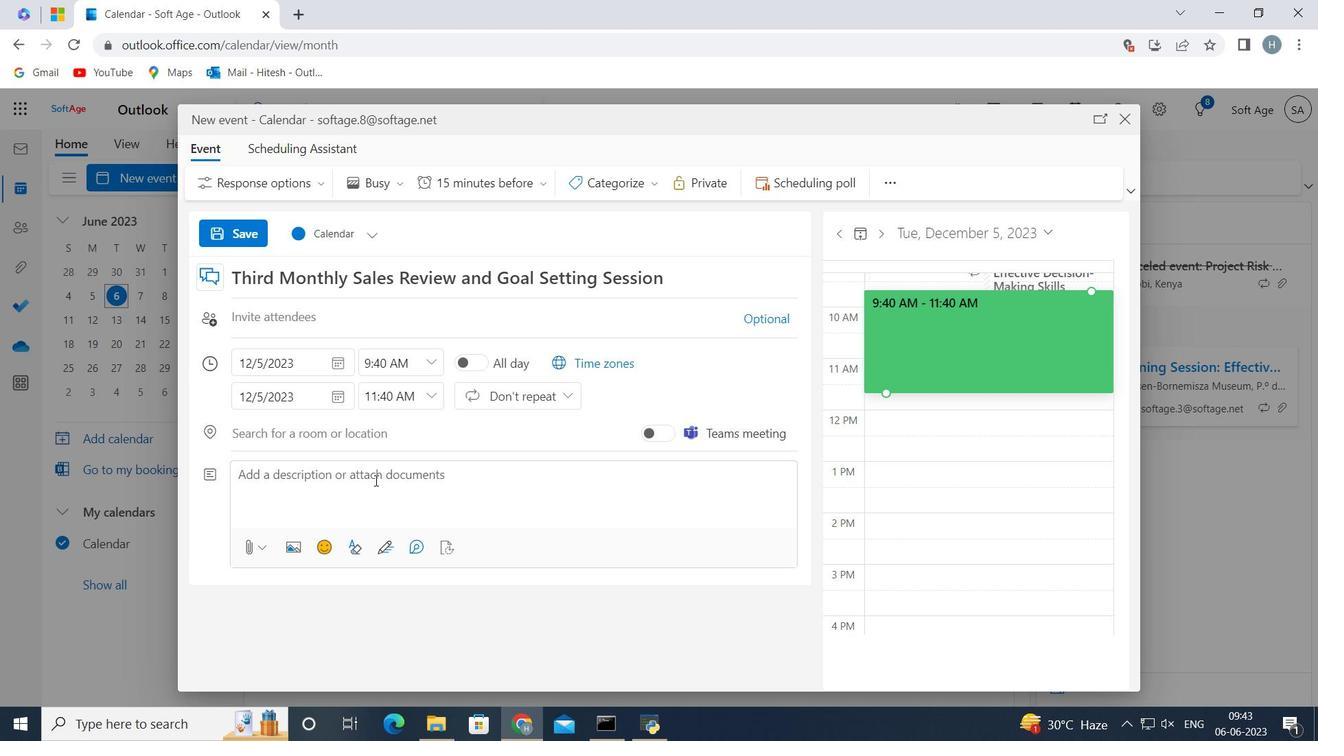 
Action: Key pressed <Key.shift>Throughout<Key.space>the<Key.space><Key.shift><Key.caps_lock>PIP<Key.caps_lock><Key.space><Key.shift>Discussion,<Key.space>an<Key.space>emphasis<Key.space>will<Key.space>be<Key.space>placed<Key.space>on<Key.space>fostering<Key.space>a<Key.space>positive<Key.space>and<Key.space>growth-oriented<Key.space>mindset.<Key.space><Key.shift>The<Key.space>employee<Key.space>will<Key.space>be<Key.space>encourage<Key.space>to<Key.space>take<Key.space>ownership<Key.space>of<Key.space>their<Key.space>development,<Key.space>ask<Key.space>questions,<Key.space>and<Key.space>seek<Key.space>clarification<Key.space>when<Key.space>needed.<Key.space><Key.shift>The<Key.space>supervisor<Key.space>will<Key.space>provide<Key.space>support,<Key.space>encouragen<Key.backspace>ment,<Key.space>and<Key.space>guidance<Key.space>to<Key.space>help<Key.space>the<Key.space>employee<Key.space>succeed.<Key.space>
Screenshot: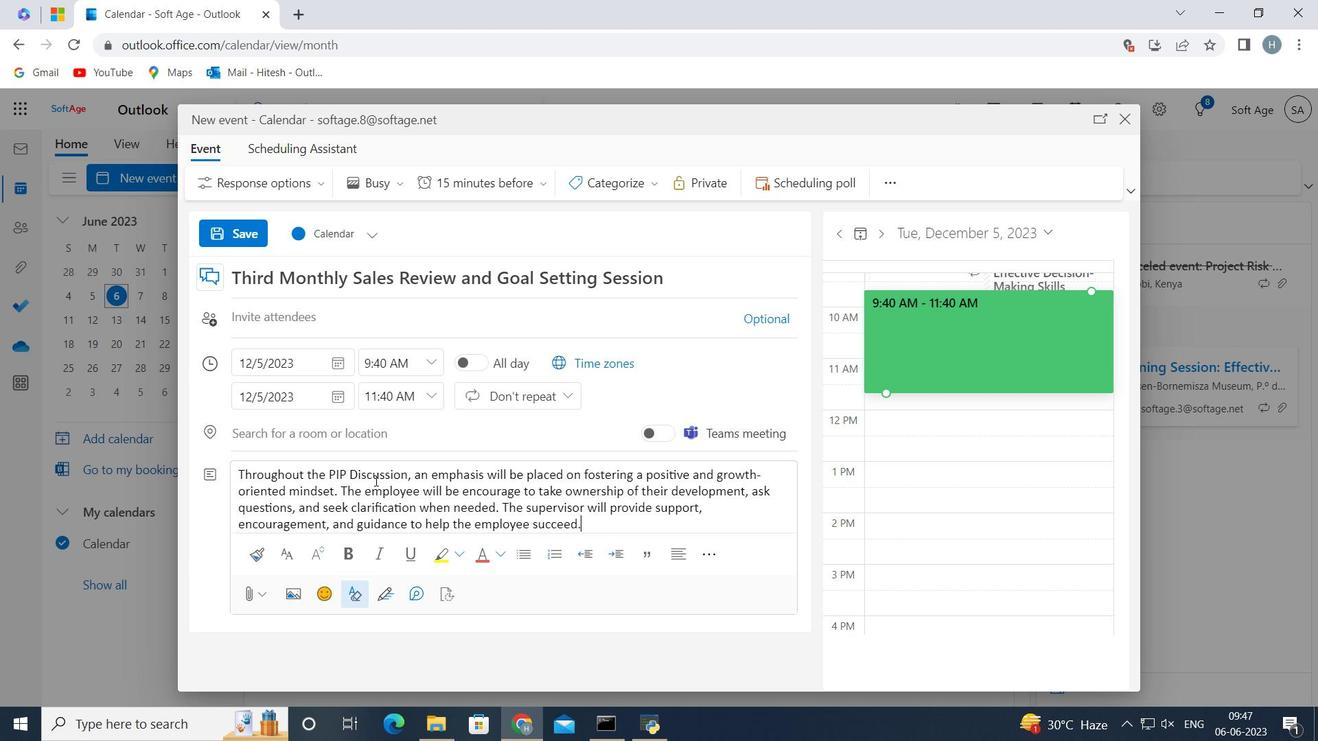 
Action: Mouse moved to (628, 186)
Screenshot: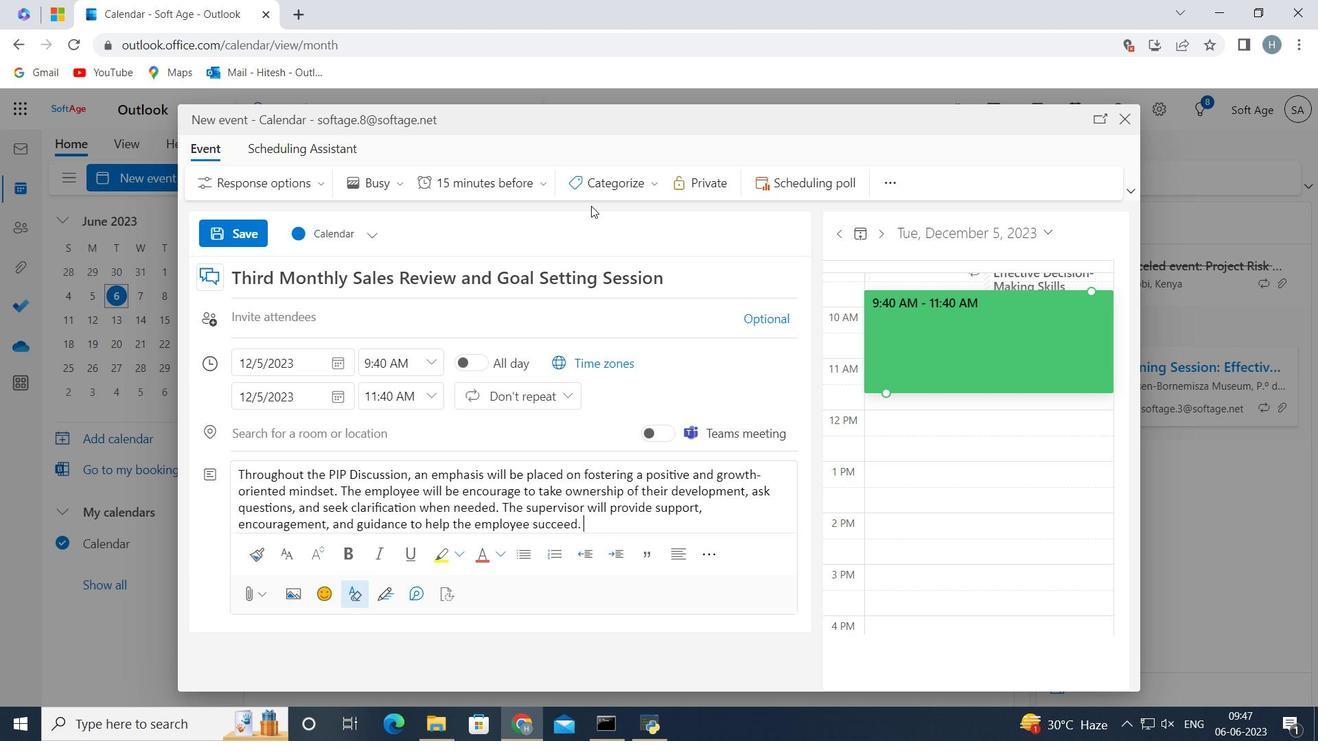 
Action: Mouse pressed left at (628, 186)
Screenshot: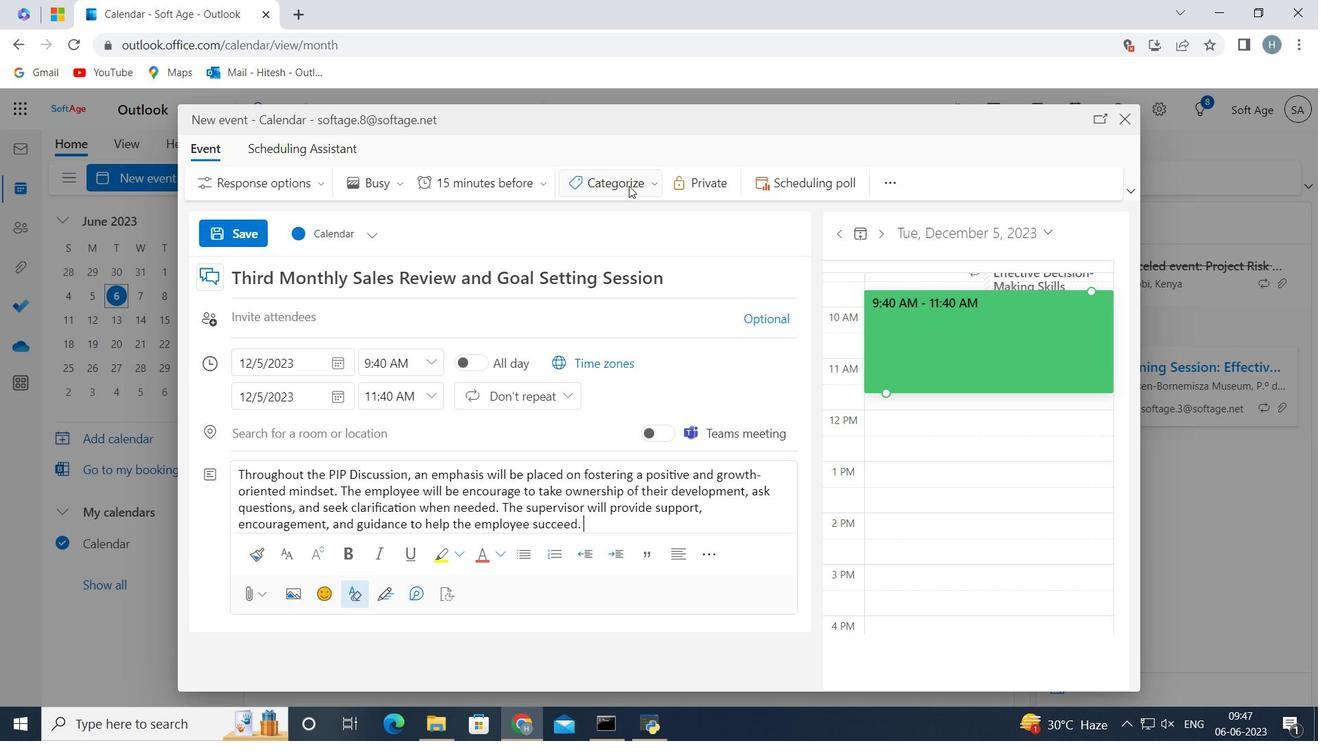 
Action: Mouse moved to (626, 248)
Screenshot: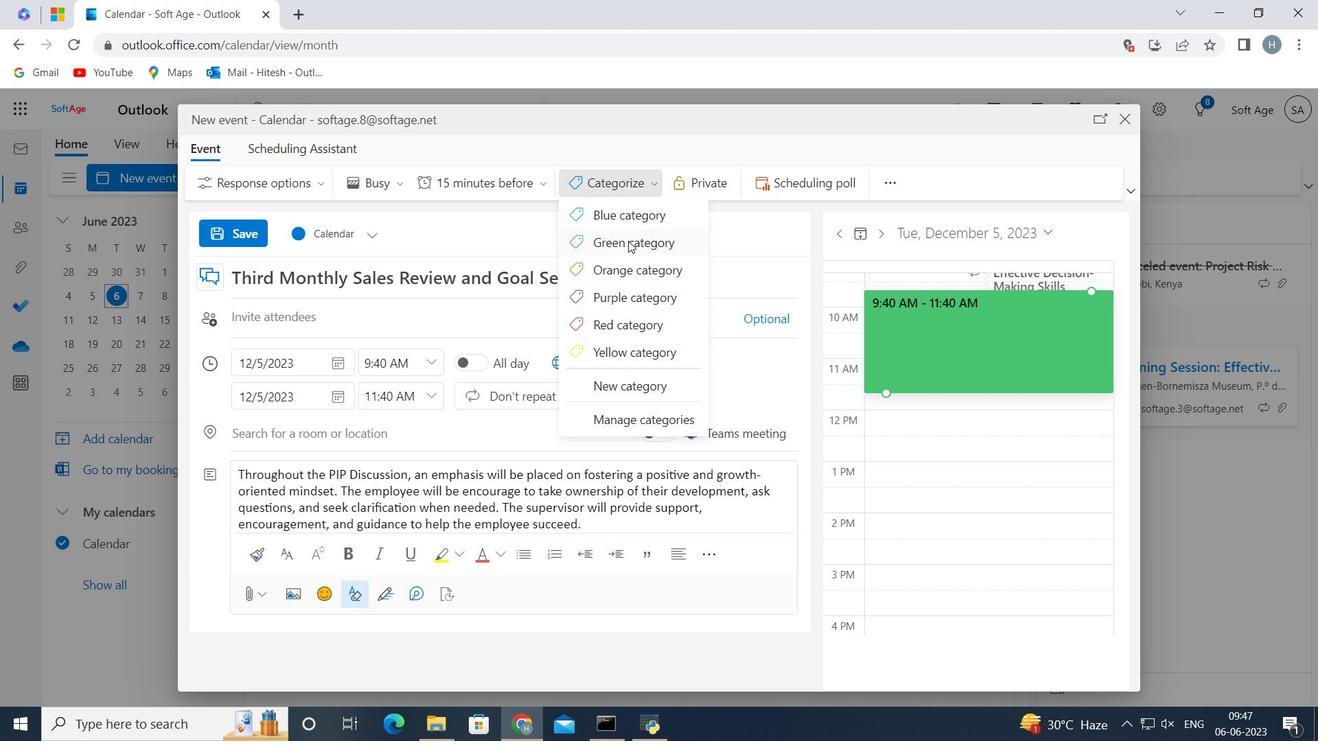 
Action: Mouse pressed left at (626, 248)
Screenshot: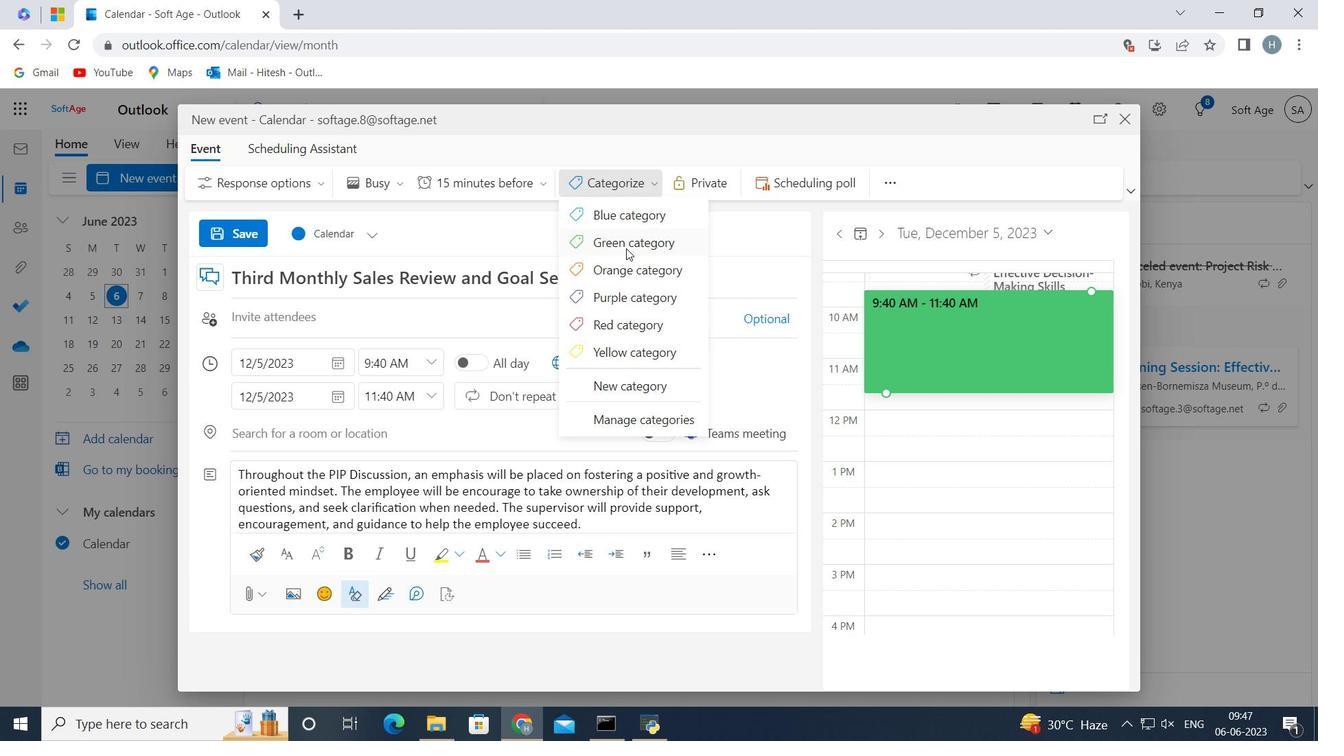 
Action: Mouse moved to (402, 321)
Screenshot: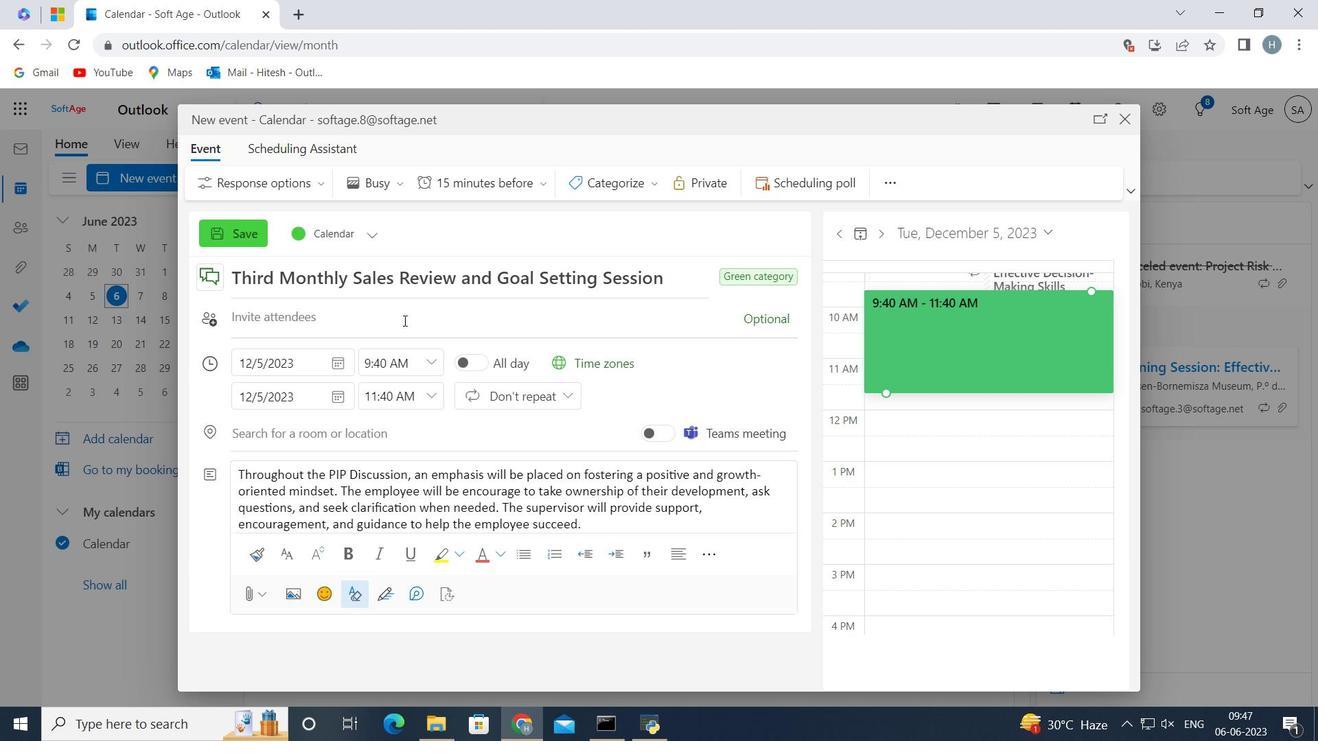 
Action: Mouse pressed left at (402, 321)
Screenshot: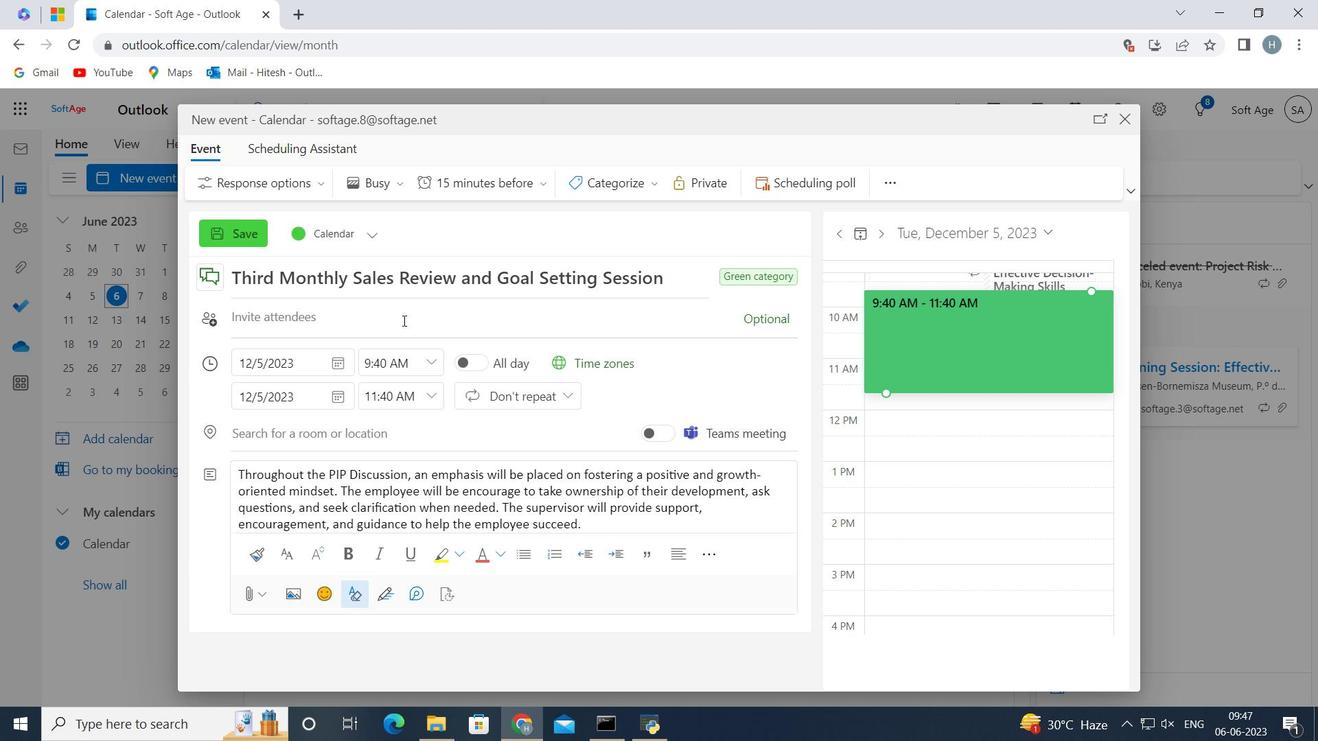 
Action: Key pressed softage.4<Key.shift>@softage.net
Screenshot: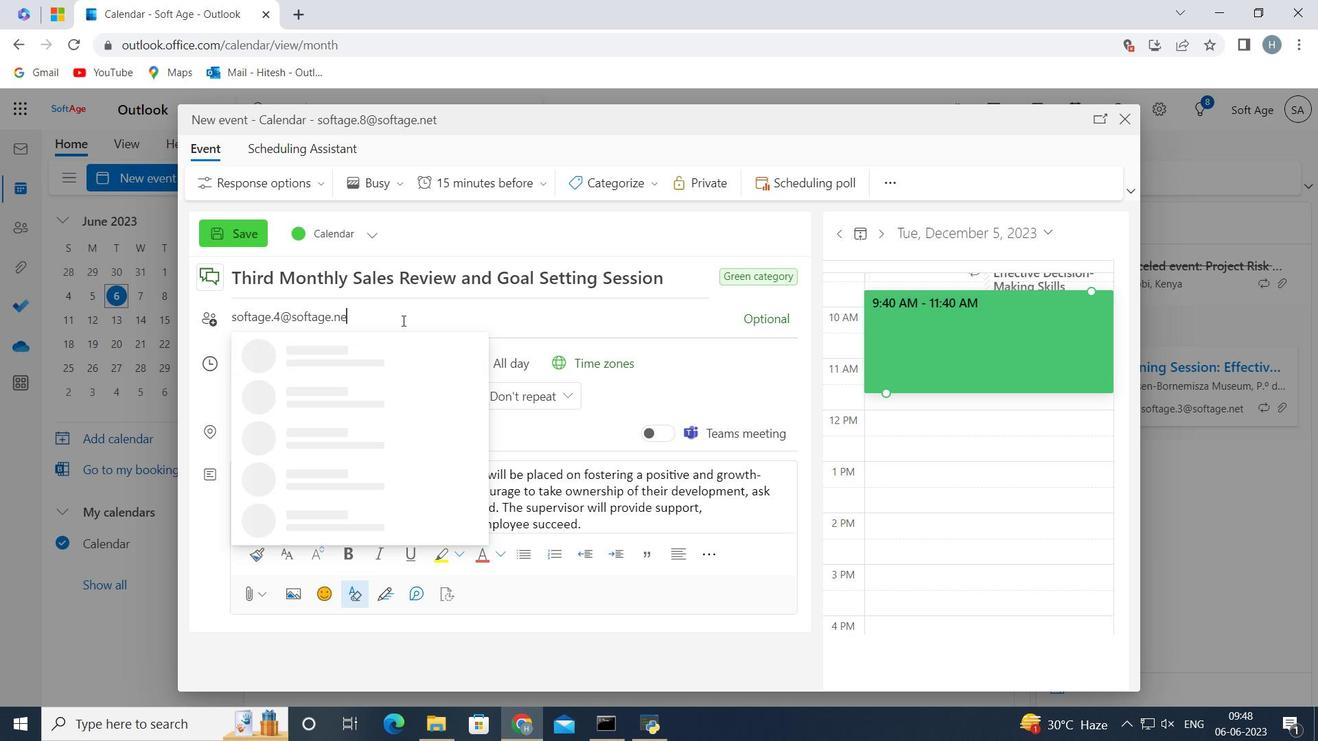 
Action: Mouse moved to (330, 355)
Screenshot: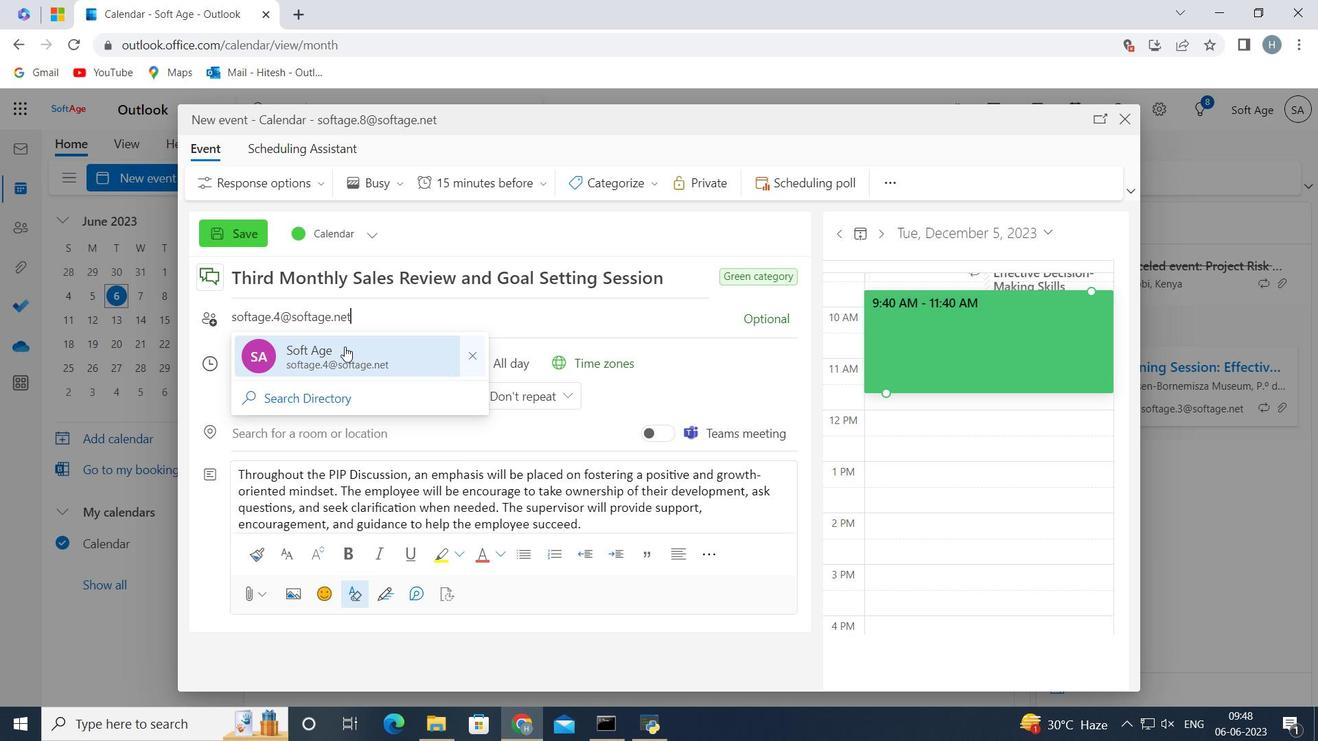 
Action: Mouse pressed left at (330, 355)
Screenshot: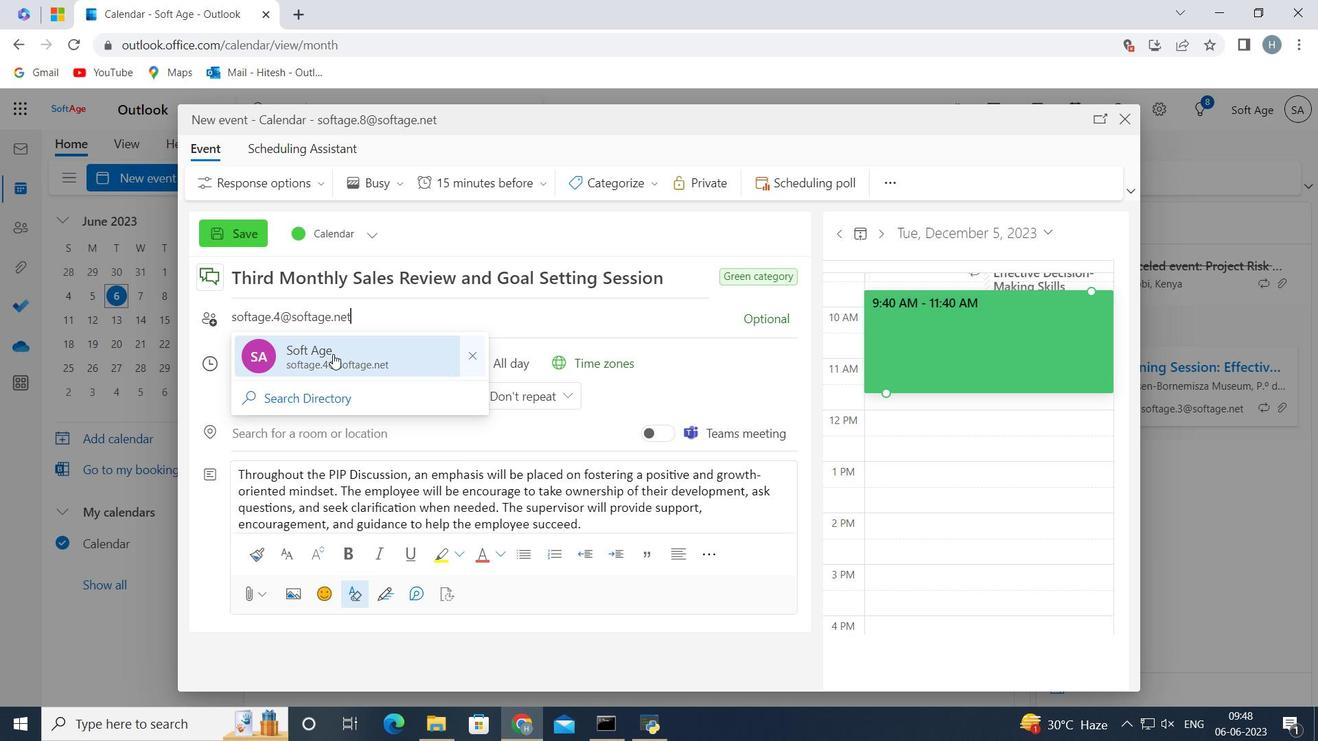 
Action: Key pressed softage.5<Key.shift>@softage.net
Screenshot: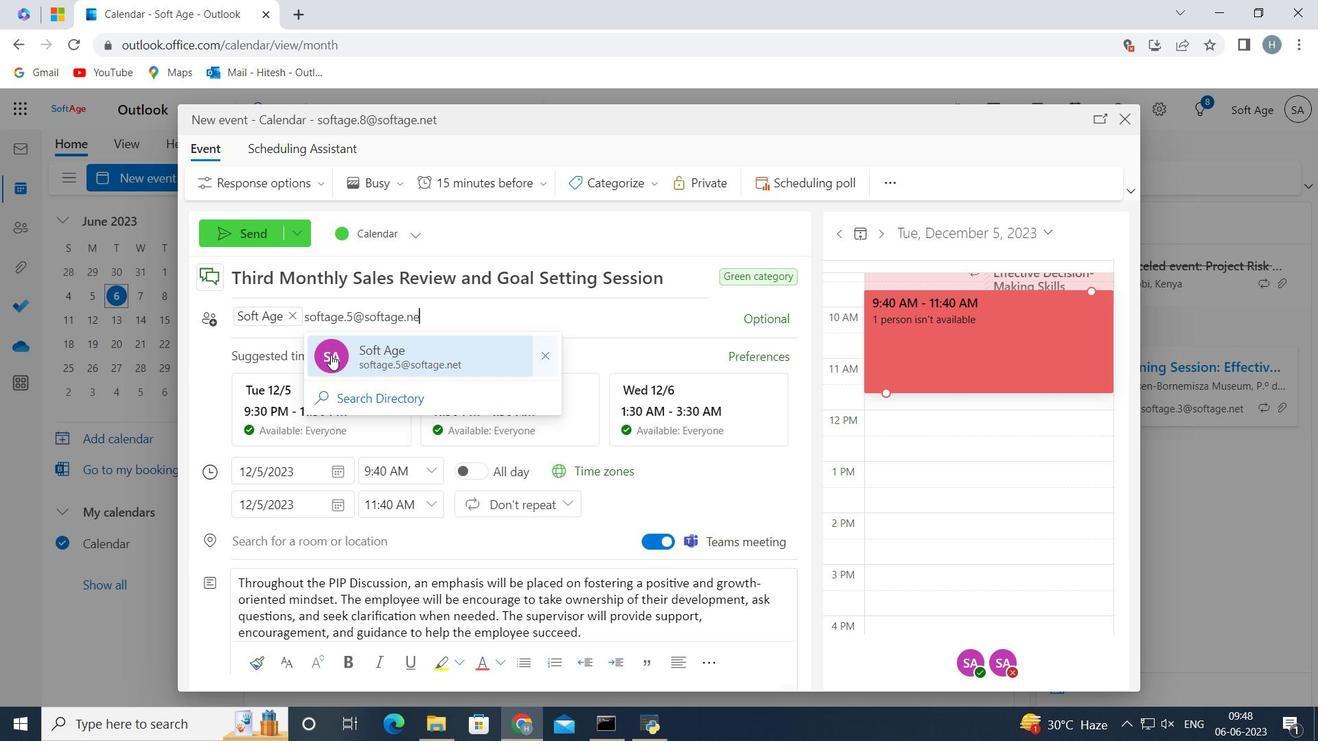 
Action: Mouse moved to (385, 350)
Screenshot: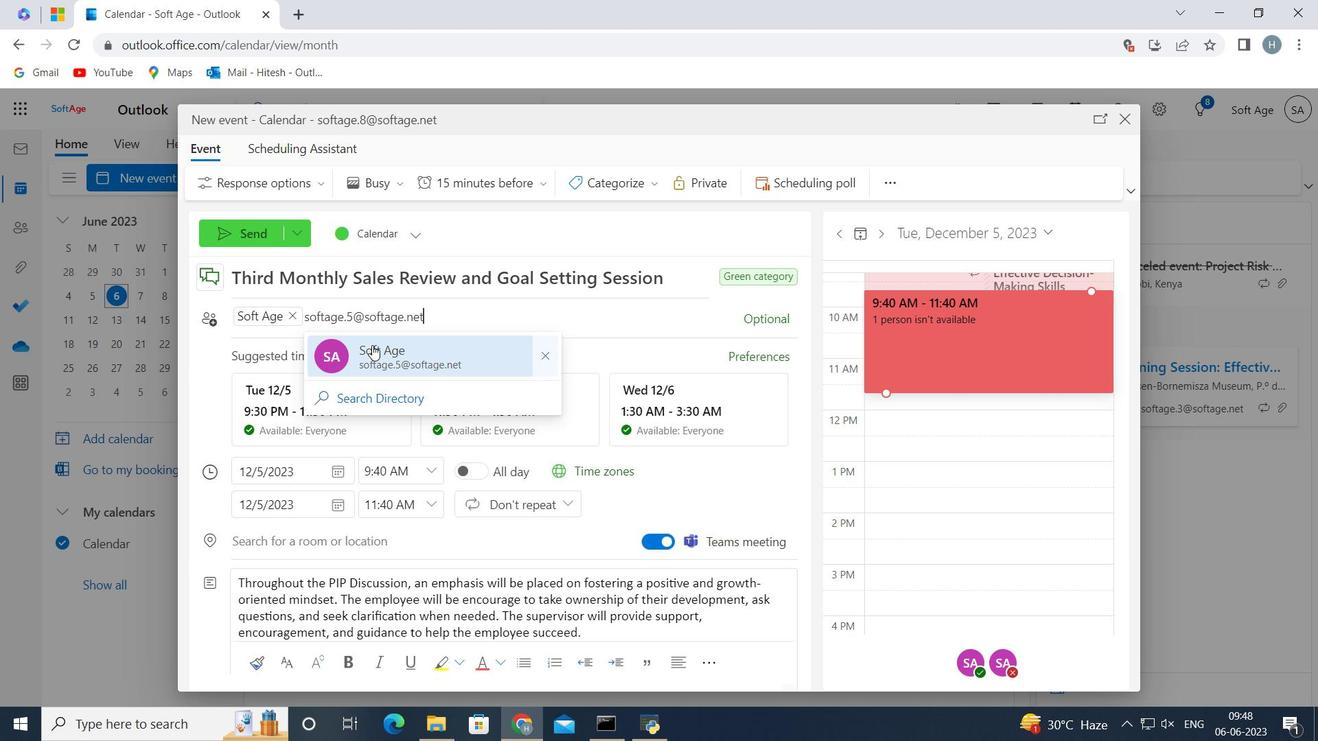 
Action: Mouse pressed left at (385, 350)
Screenshot: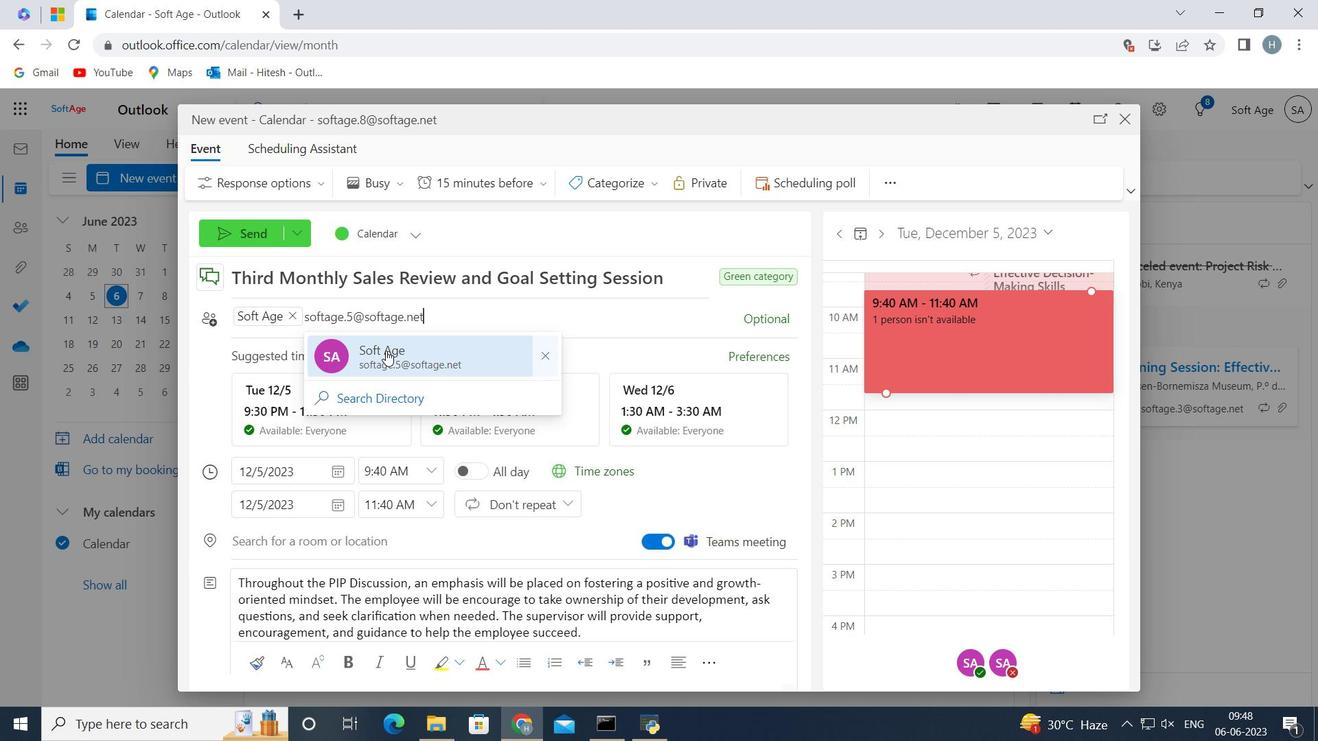 
Action: Mouse moved to (547, 183)
Screenshot: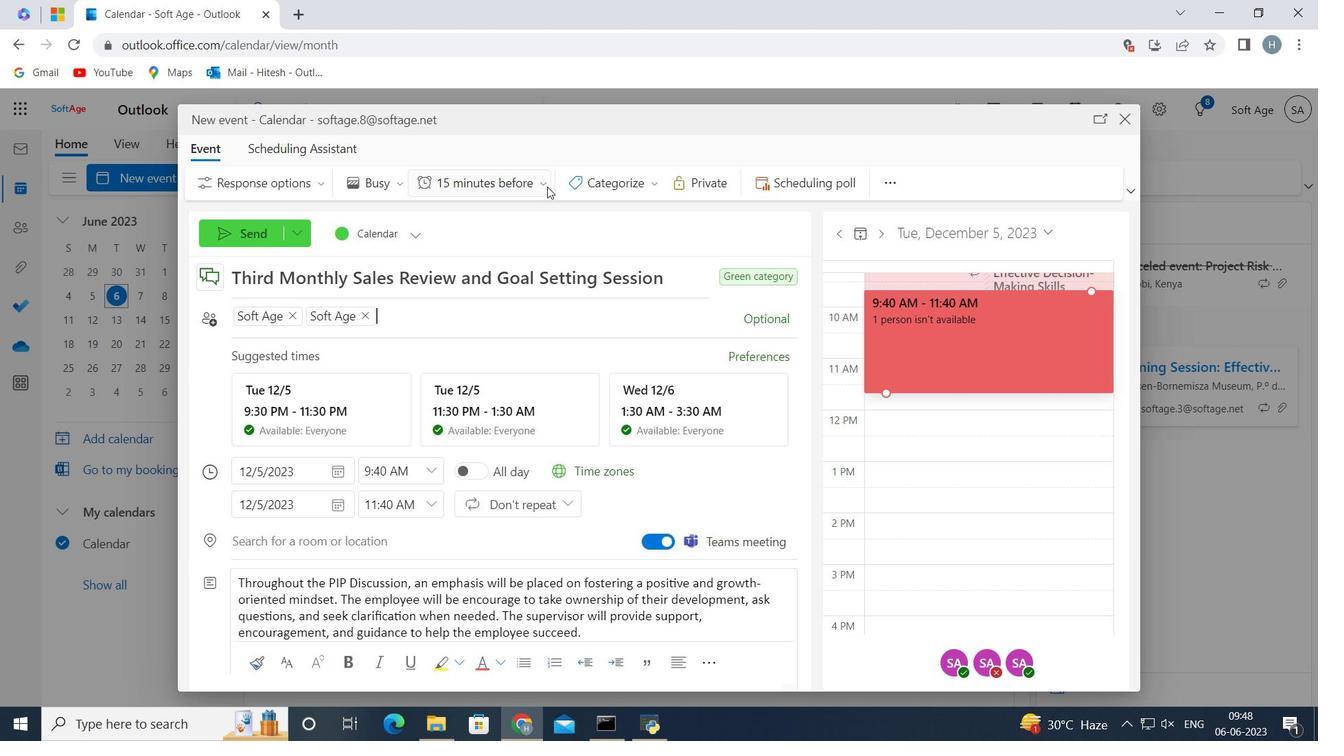 
Action: Mouse pressed left at (547, 183)
Screenshot: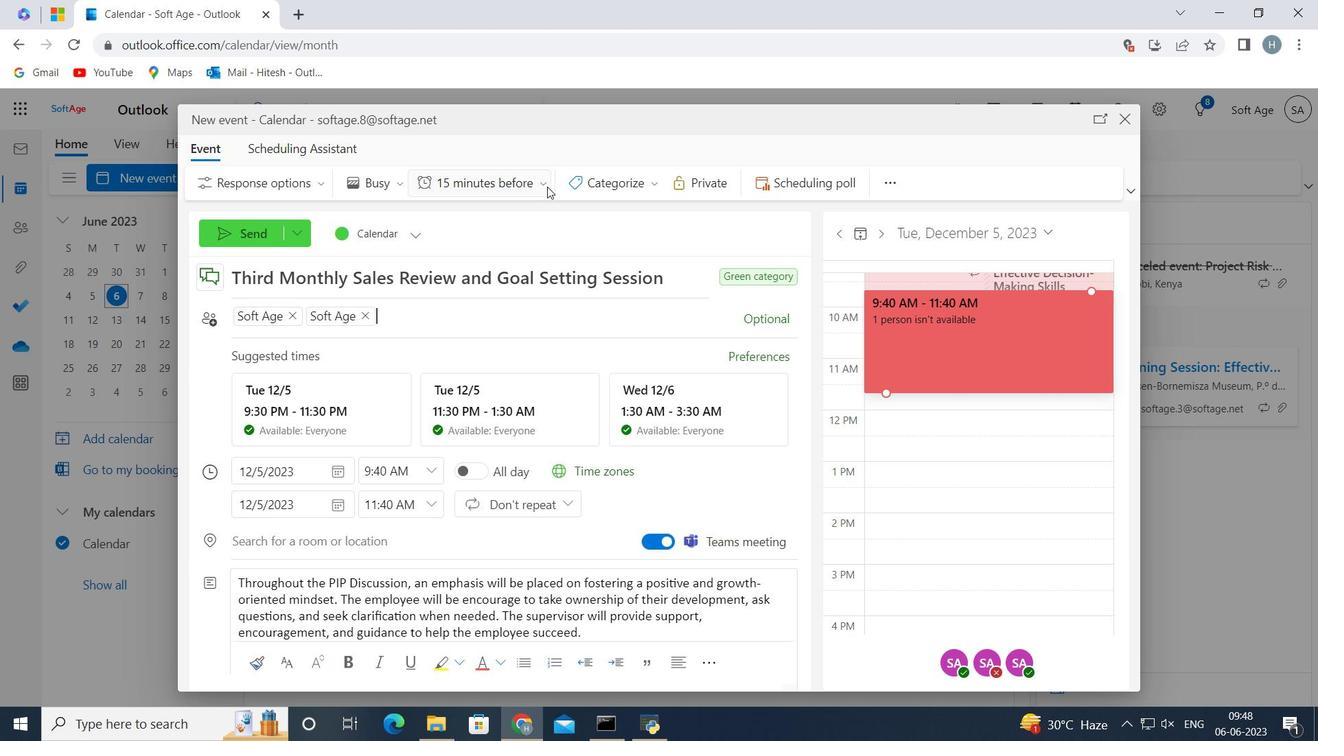 
Action: Mouse moved to (503, 306)
Screenshot: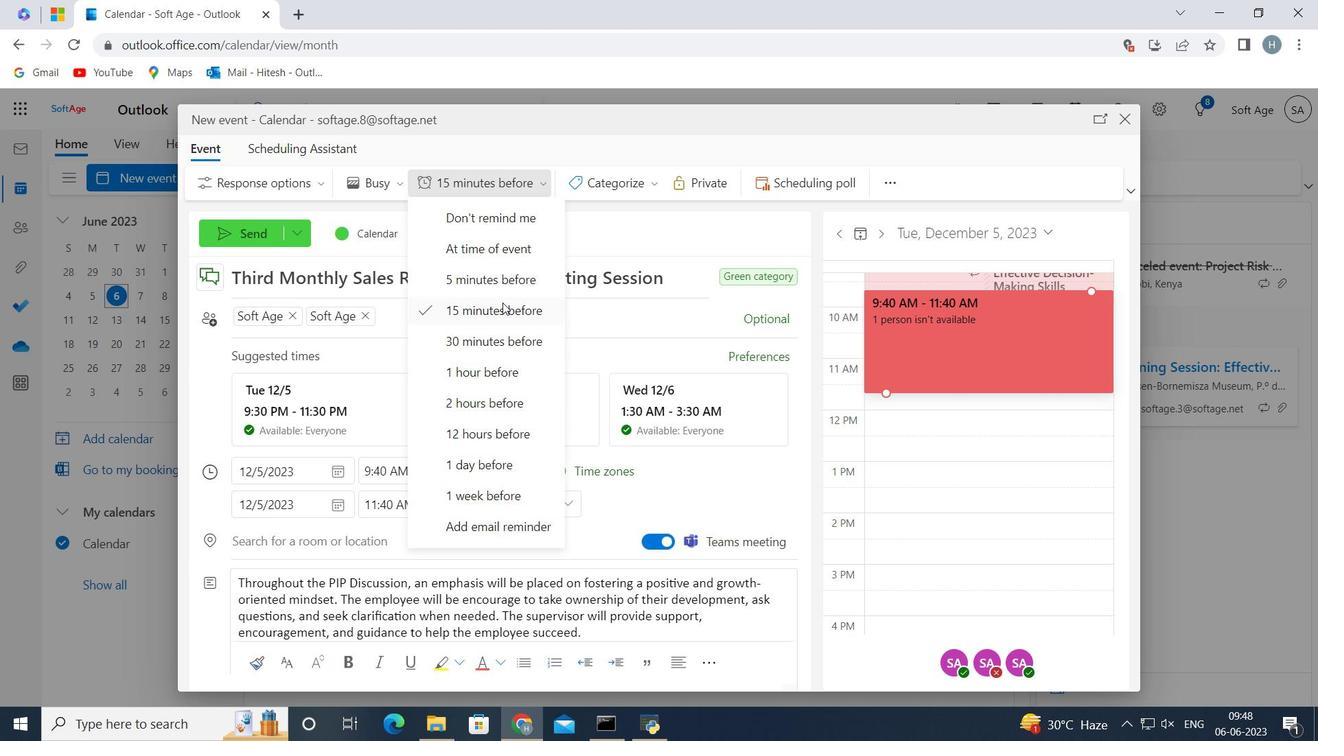 
Action: Mouse pressed left at (503, 306)
Screenshot: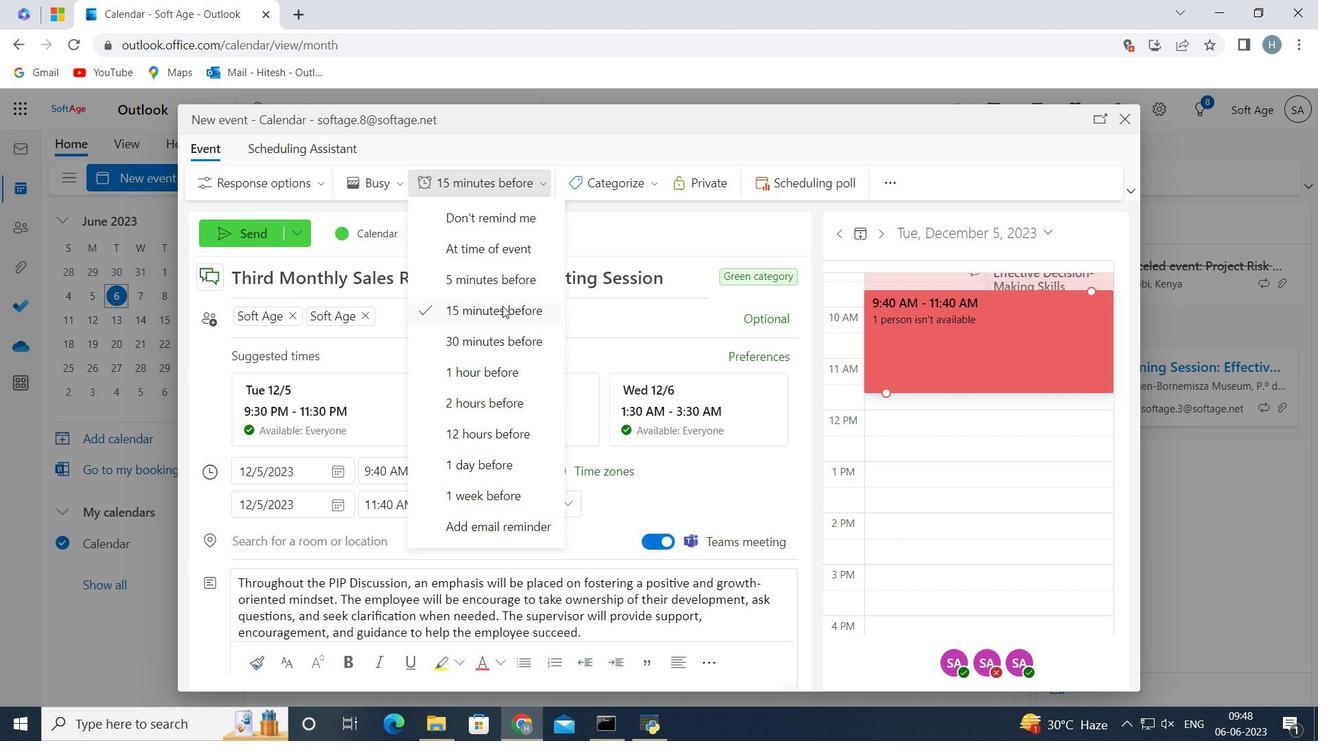 
Action: Mouse moved to (227, 229)
Screenshot: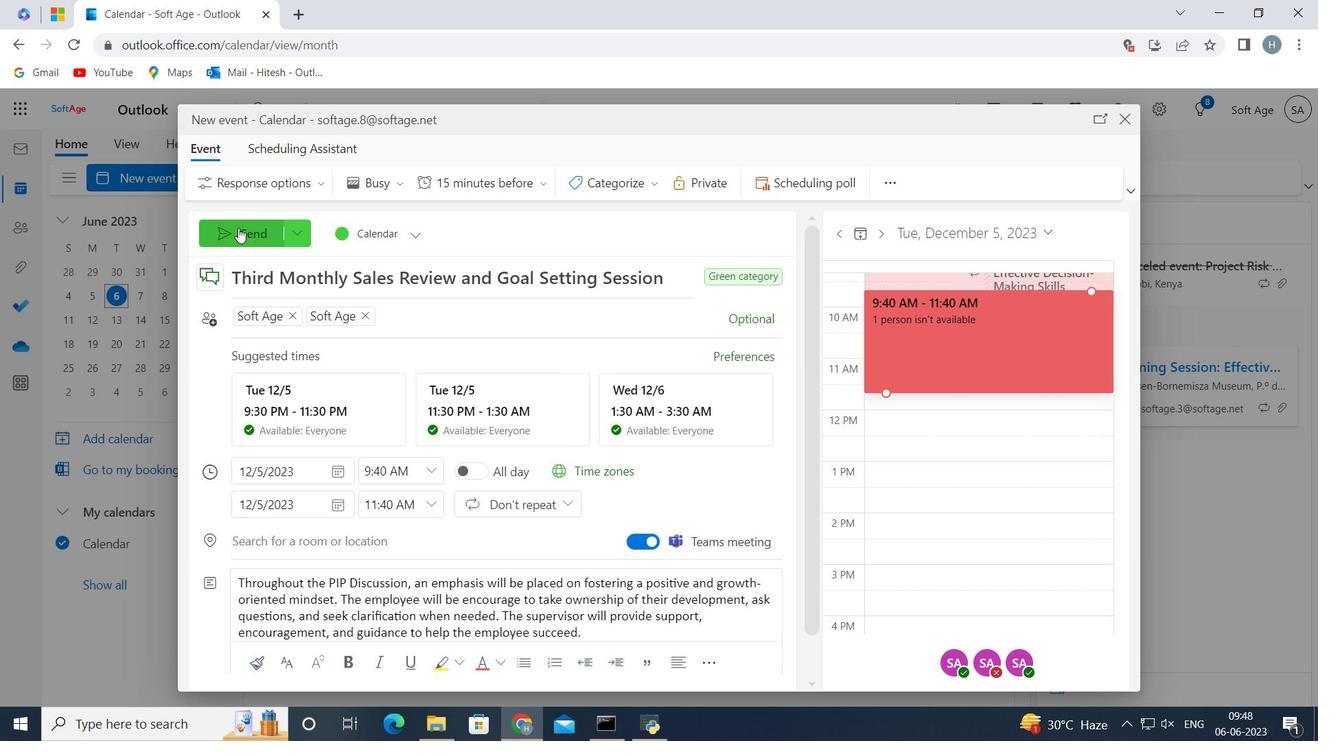 
Action: Mouse pressed left at (227, 229)
Screenshot: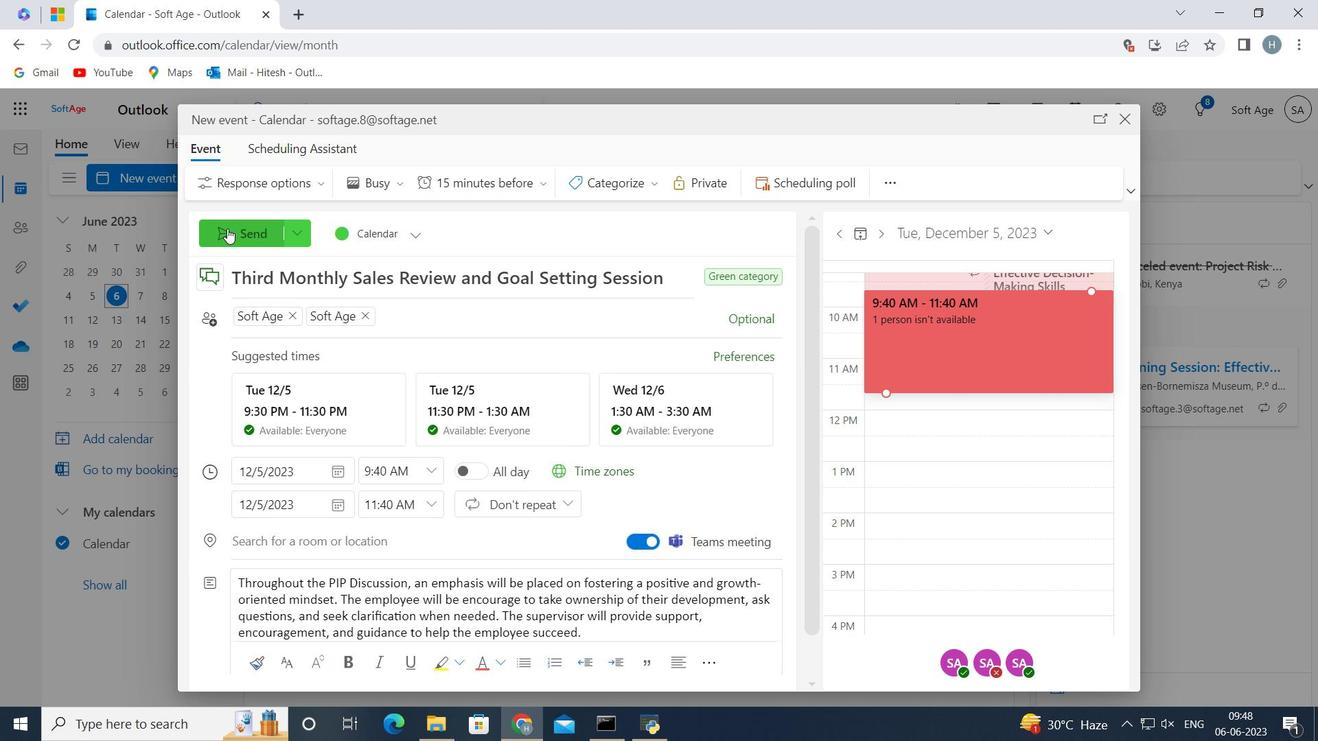 
Action: Mouse moved to (625, 230)
Screenshot: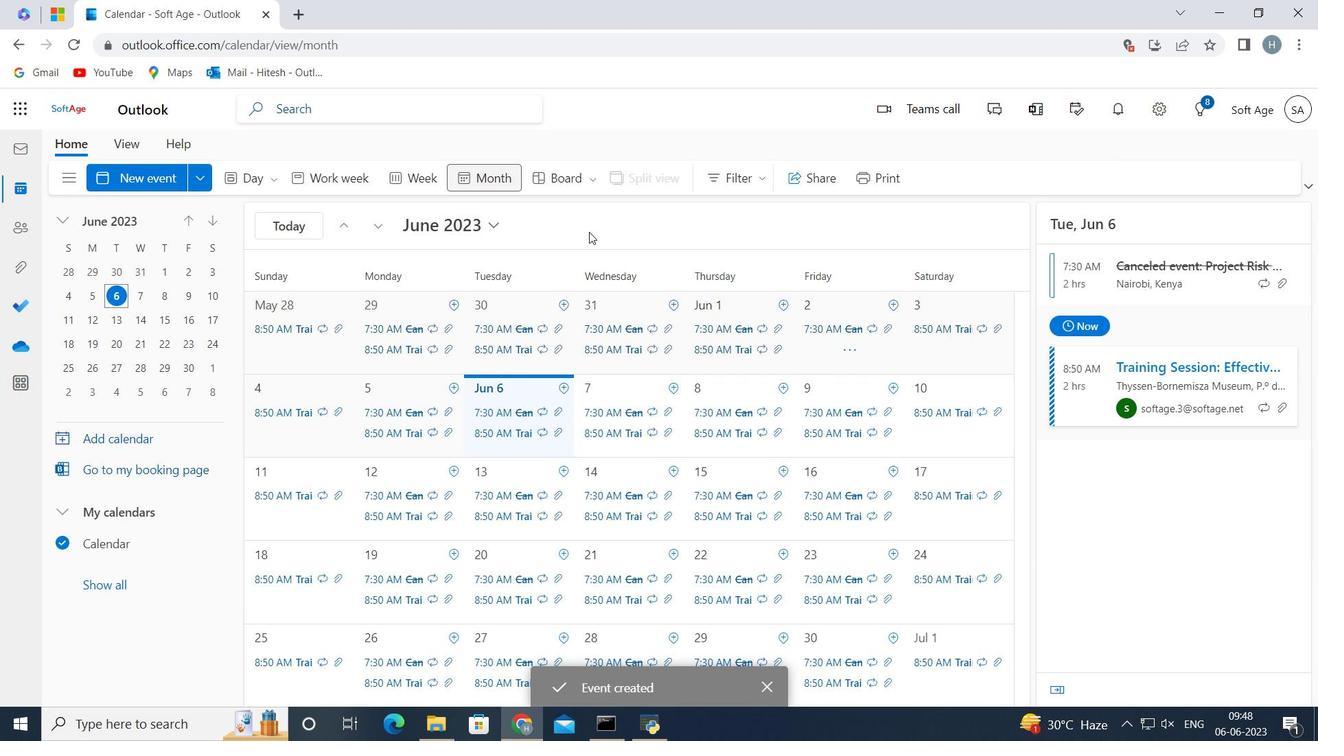 
